 Task: Find the schedule for the last Metrorail Green Line train from Dadeland South to Palmetto.
Action: Mouse moved to (283, 75)
Screenshot: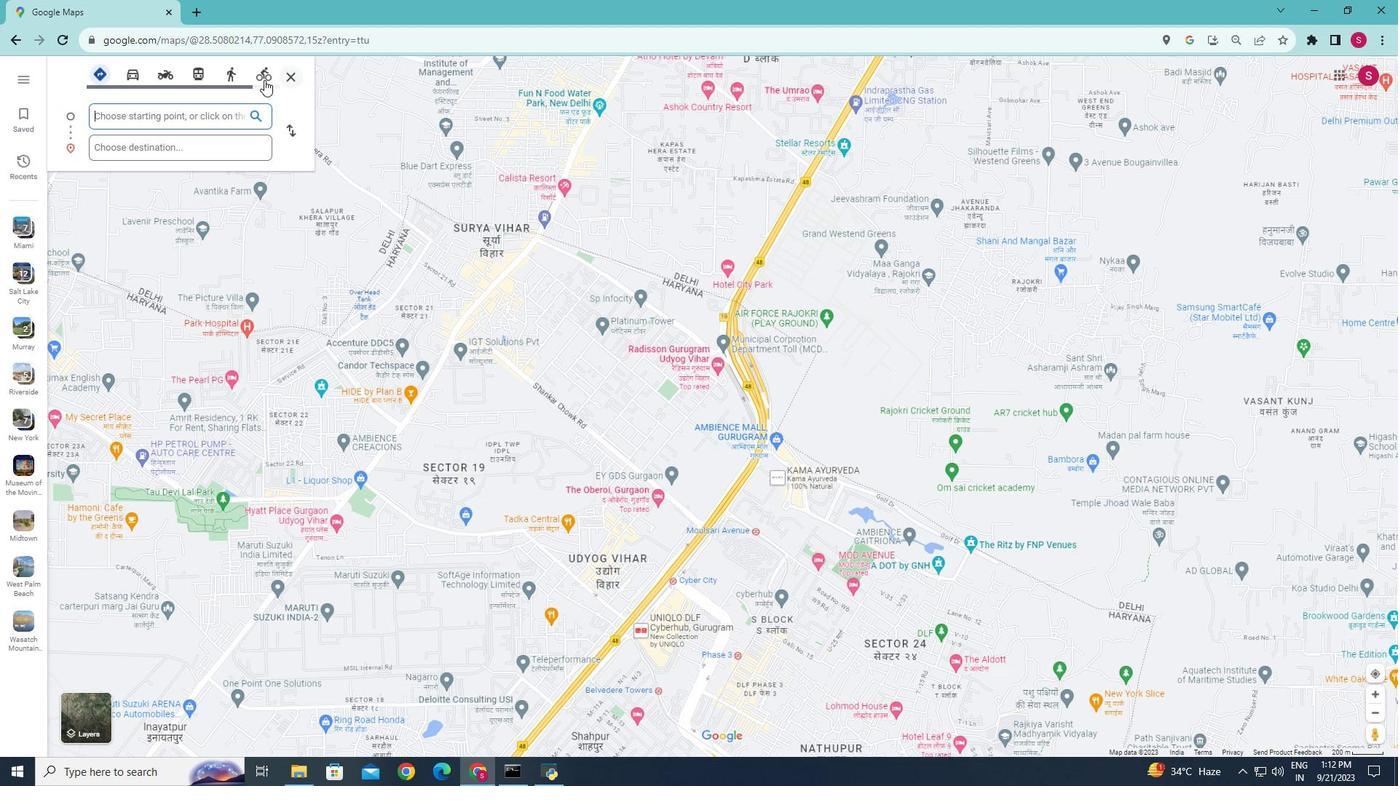 
Action: Mouse pressed left at (283, 75)
Screenshot: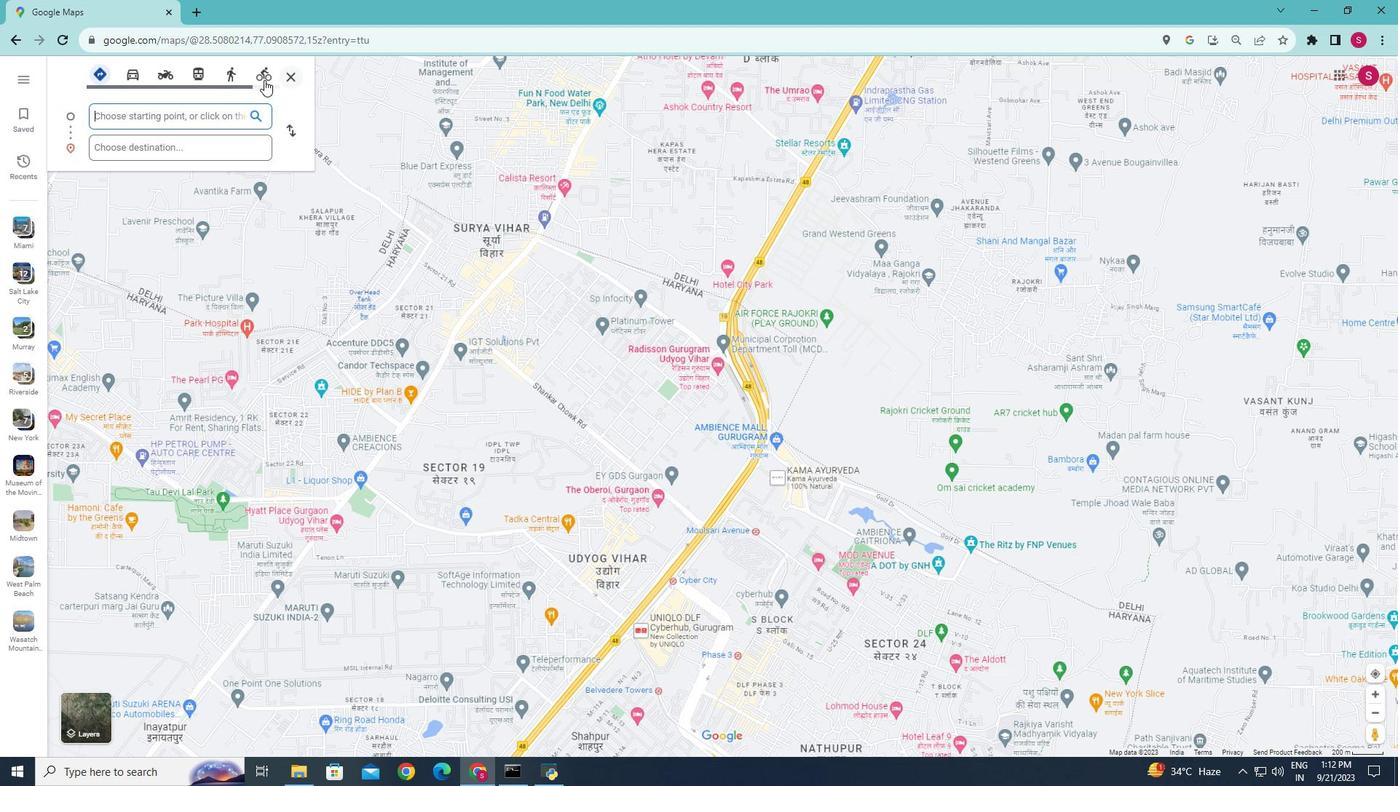 
Action: Mouse moved to (176, 115)
Screenshot: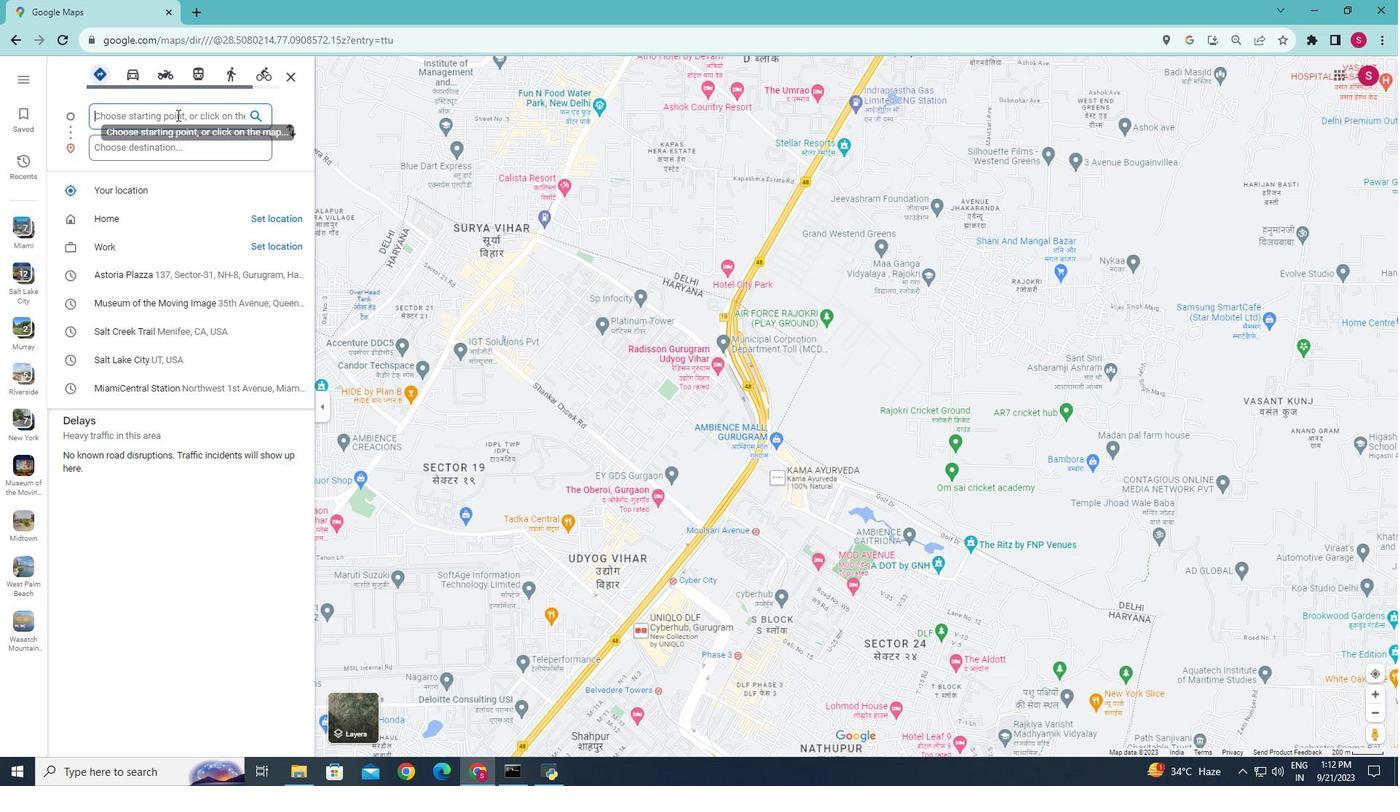 
Action: Mouse pressed left at (176, 115)
Screenshot: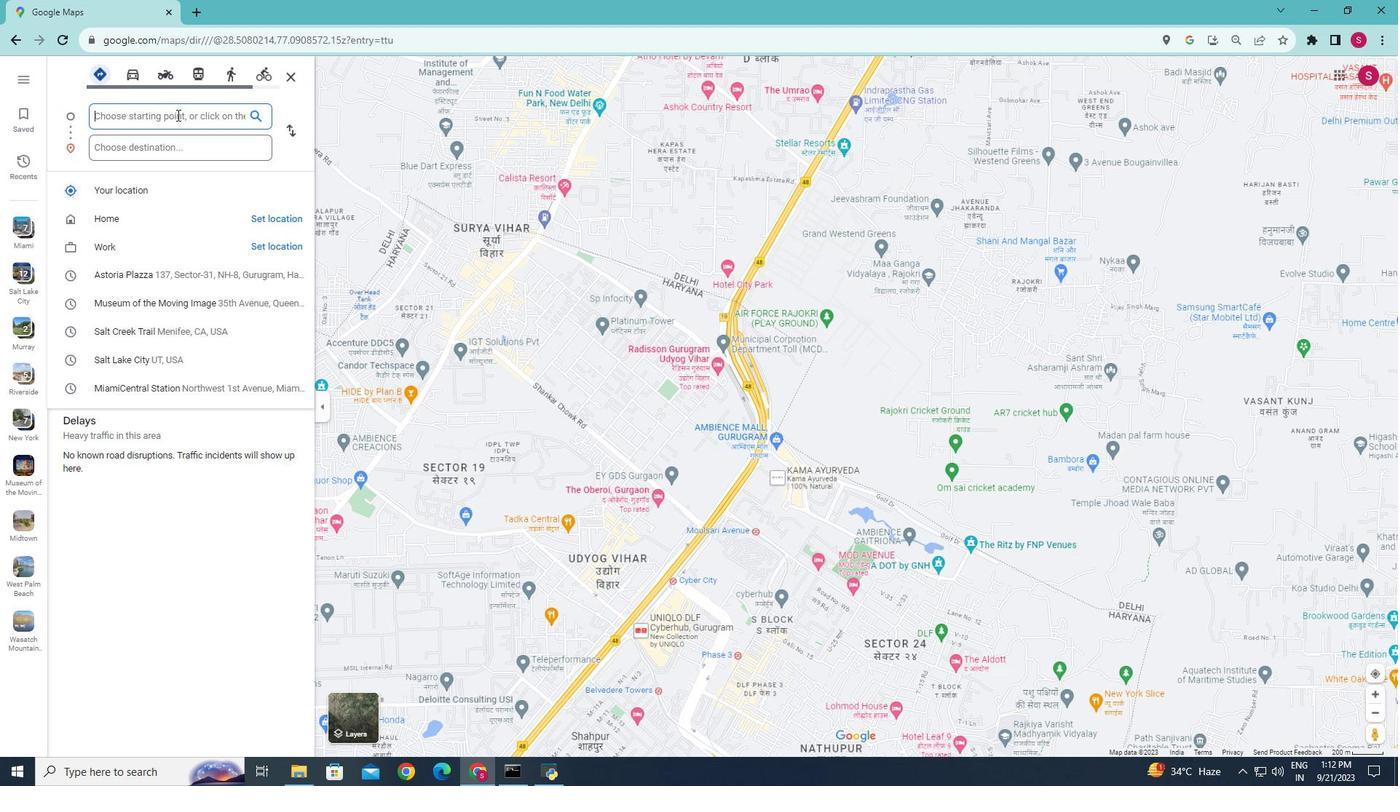 
Action: Key pressed <Key.caps_lock>D<Key.caps_lock>adeland<Key.space><Key.caps_lock>S<Key.caps_lock>outh
Screenshot: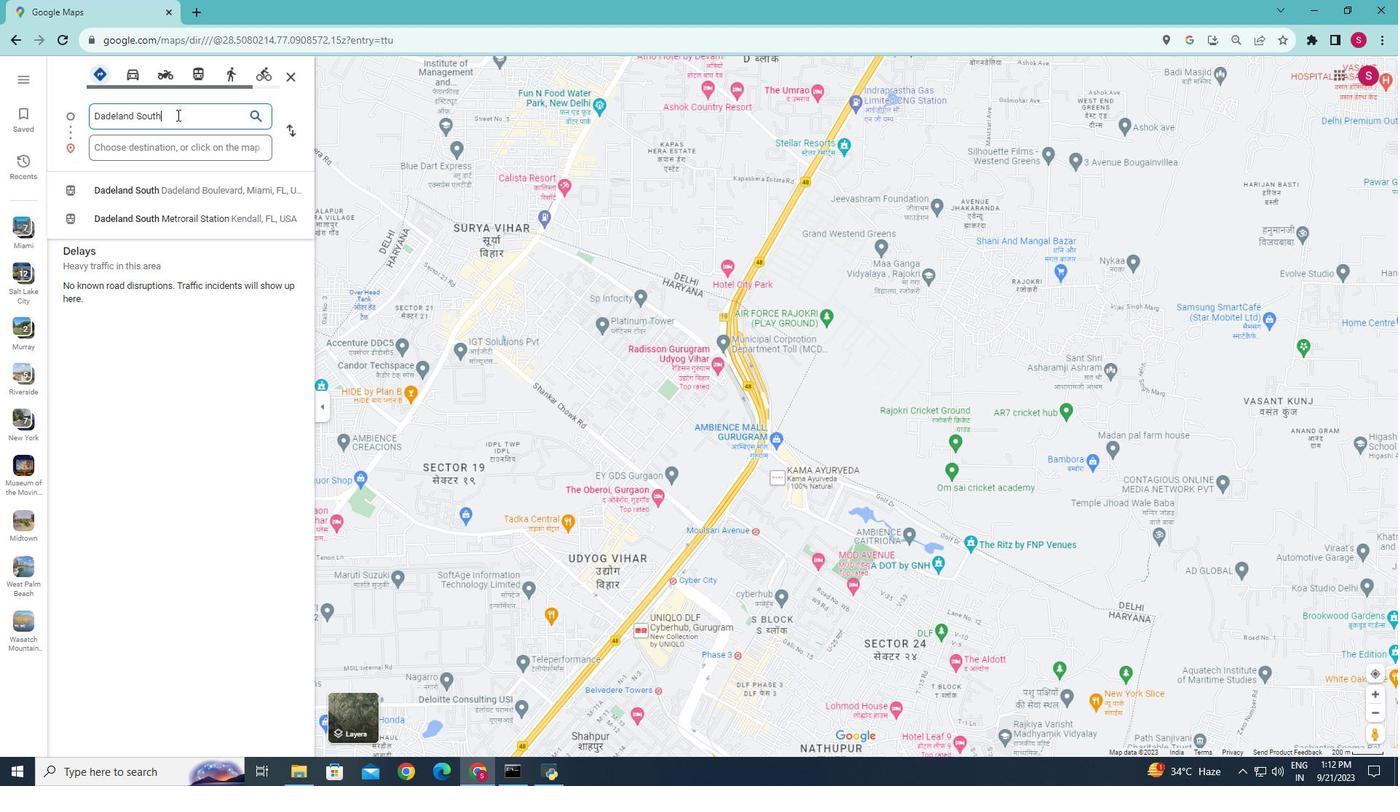 
Action: Mouse moved to (168, 144)
Screenshot: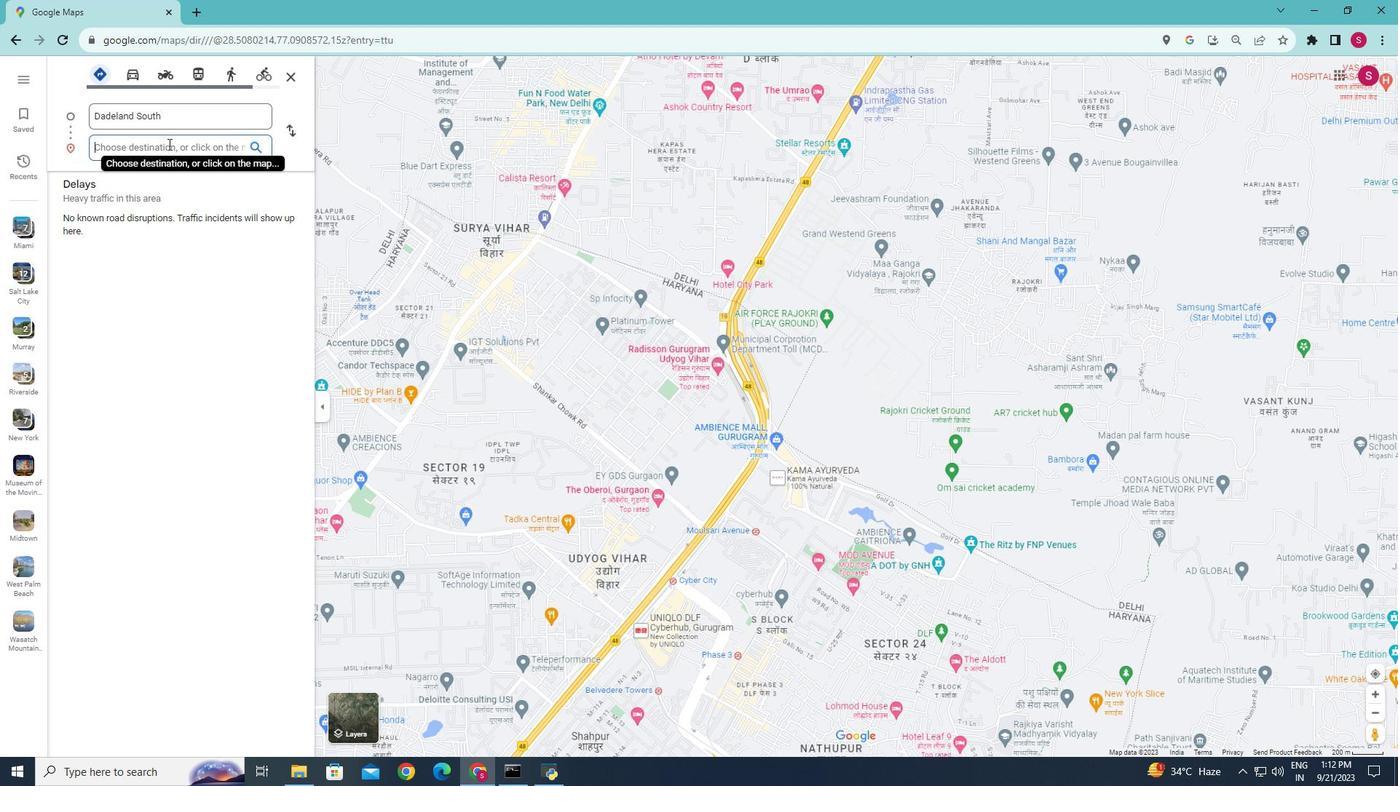 
Action: Mouse pressed left at (168, 144)
Screenshot: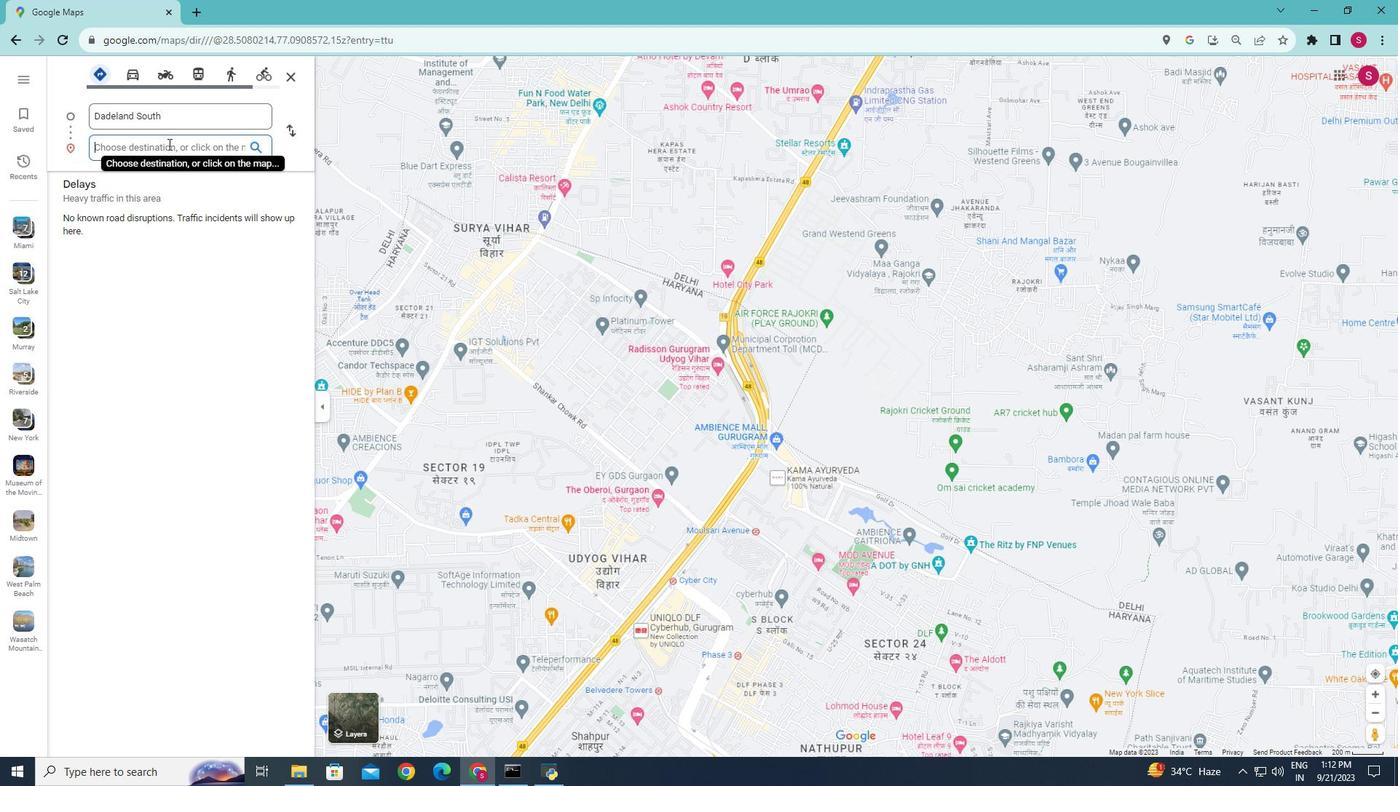
Action: Key pressed <Key.caps_lock>P<Key.caps_lock>almetto<Key.enter>
Screenshot: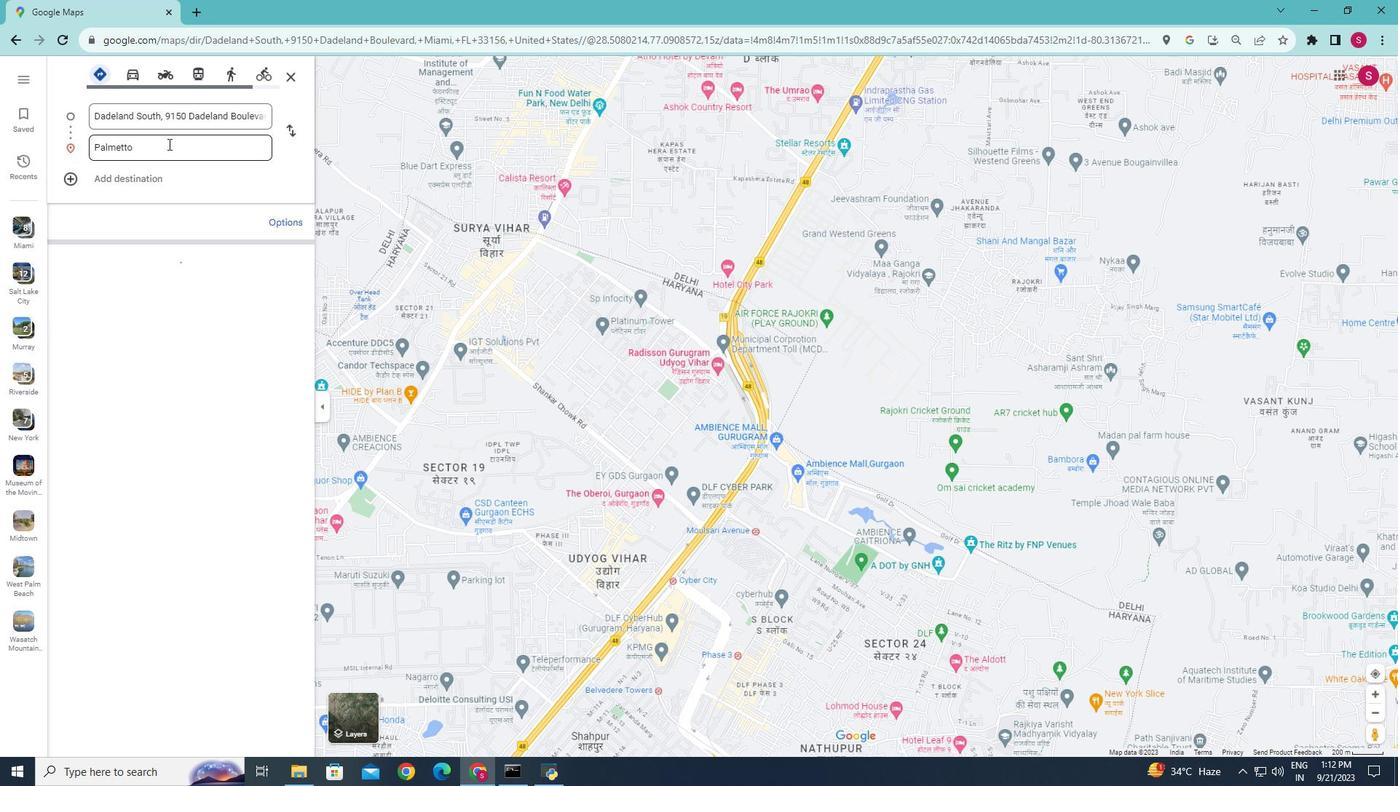 
Action: Mouse moved to (198, 80)
Screenshot: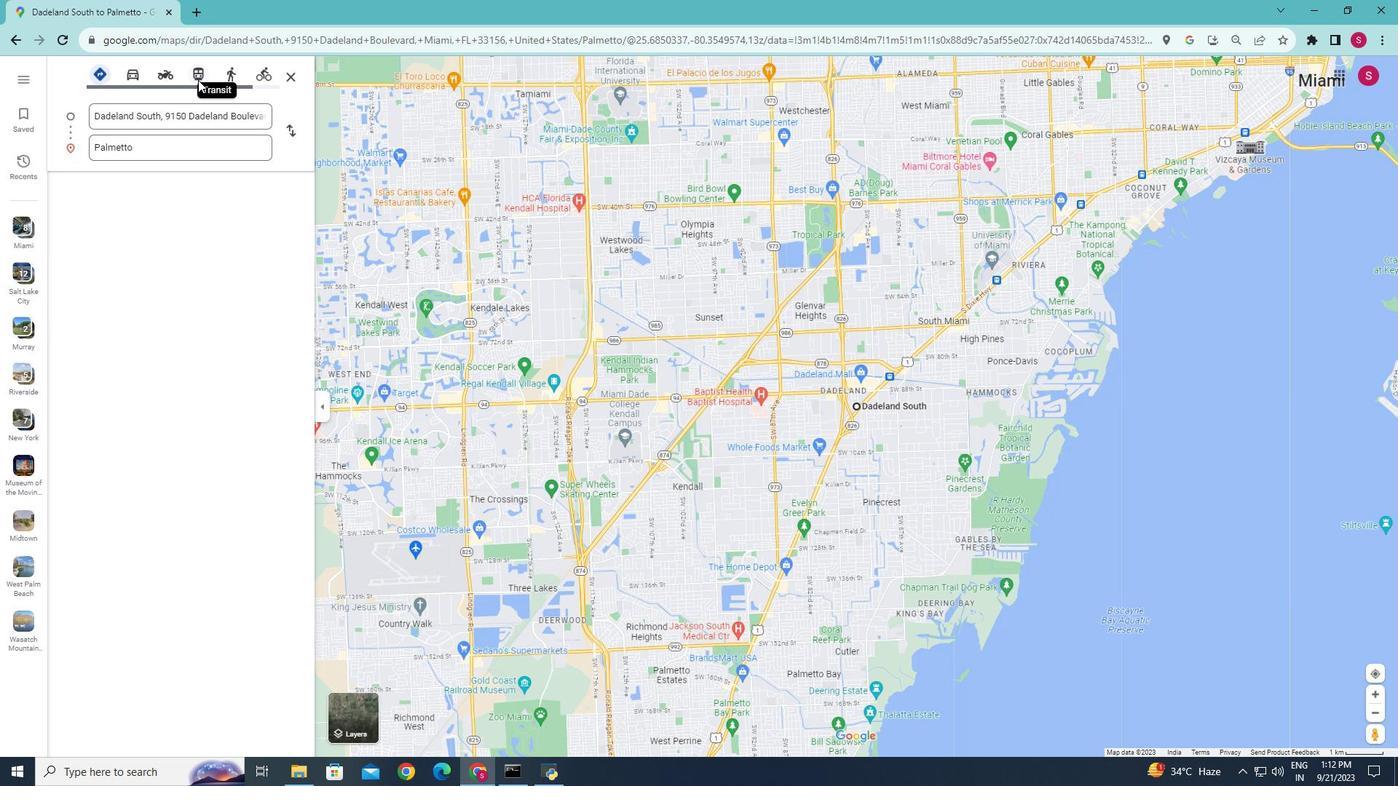 
Action: Mouse pressed left at (198, 80)
Screenshot: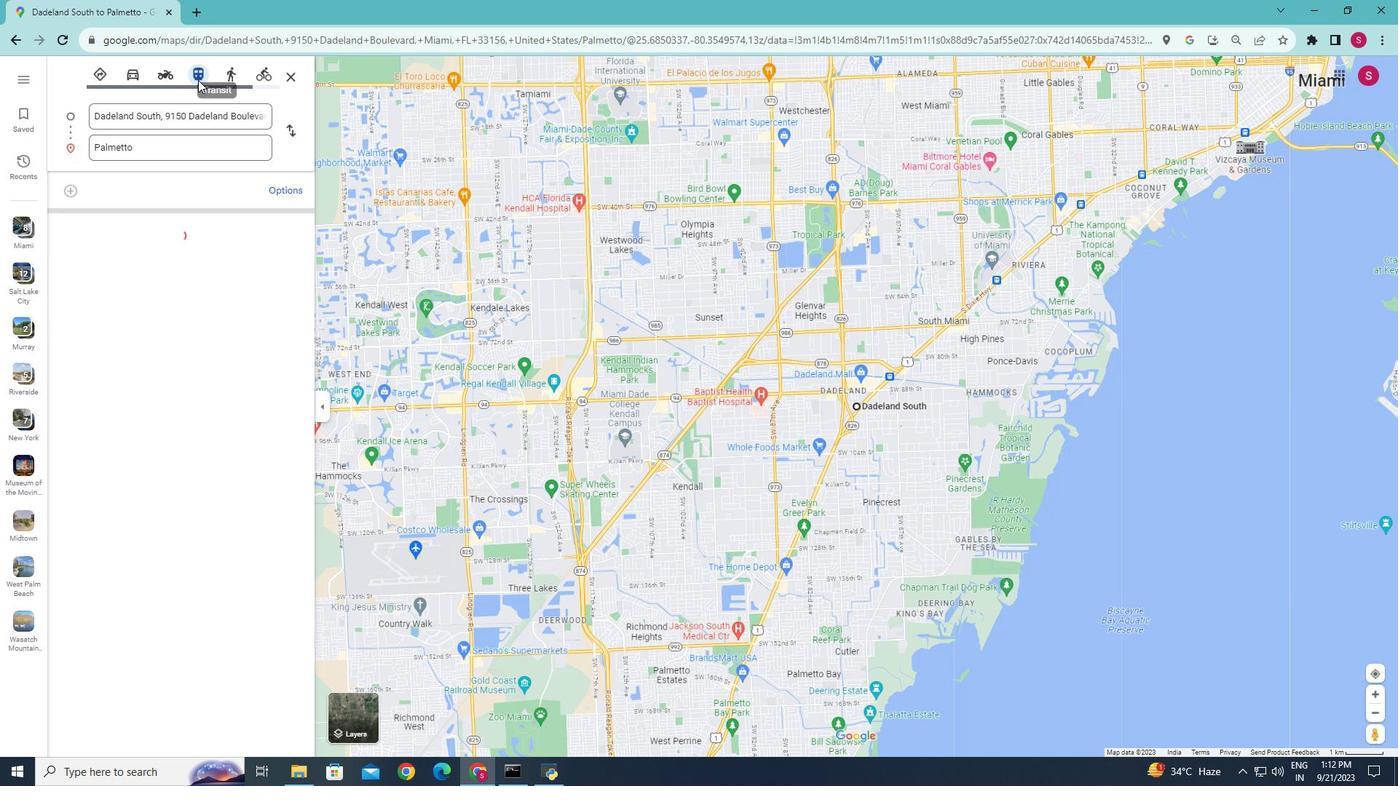 
Action: Mouse moved to (116, 357)
Screenshot: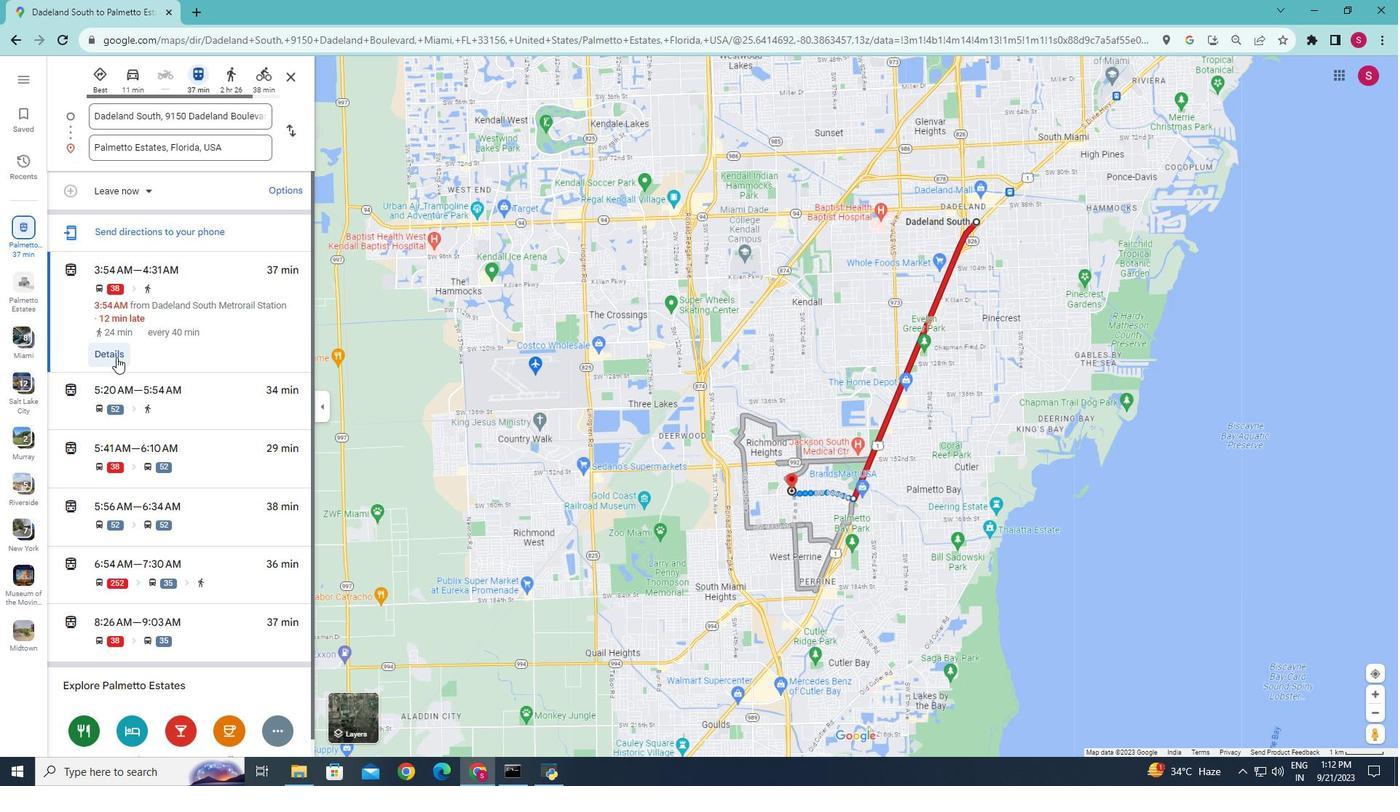 
Action: Mouse pressed left at (116, 357)
Screenshot: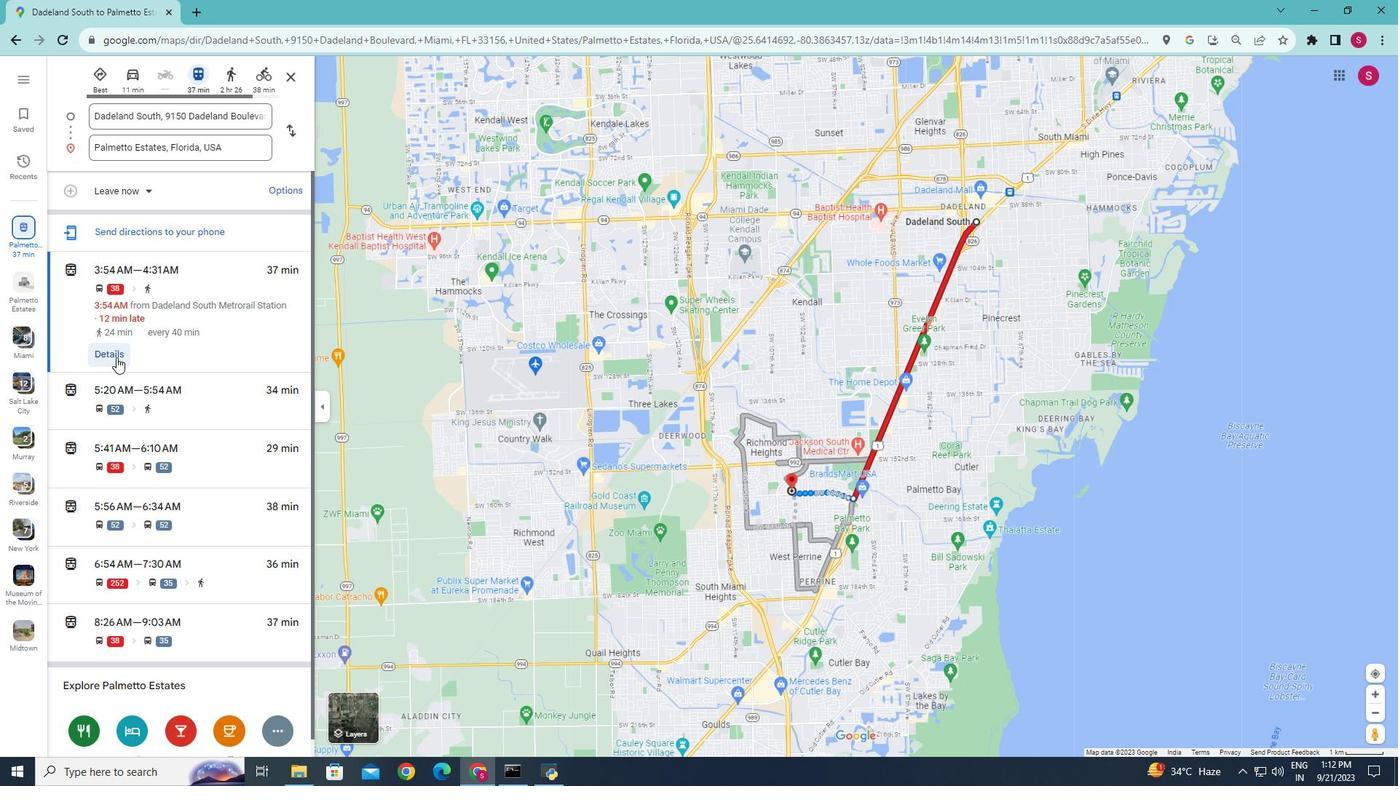 
Action: Mouse moved to (234, 366)
Screenshot: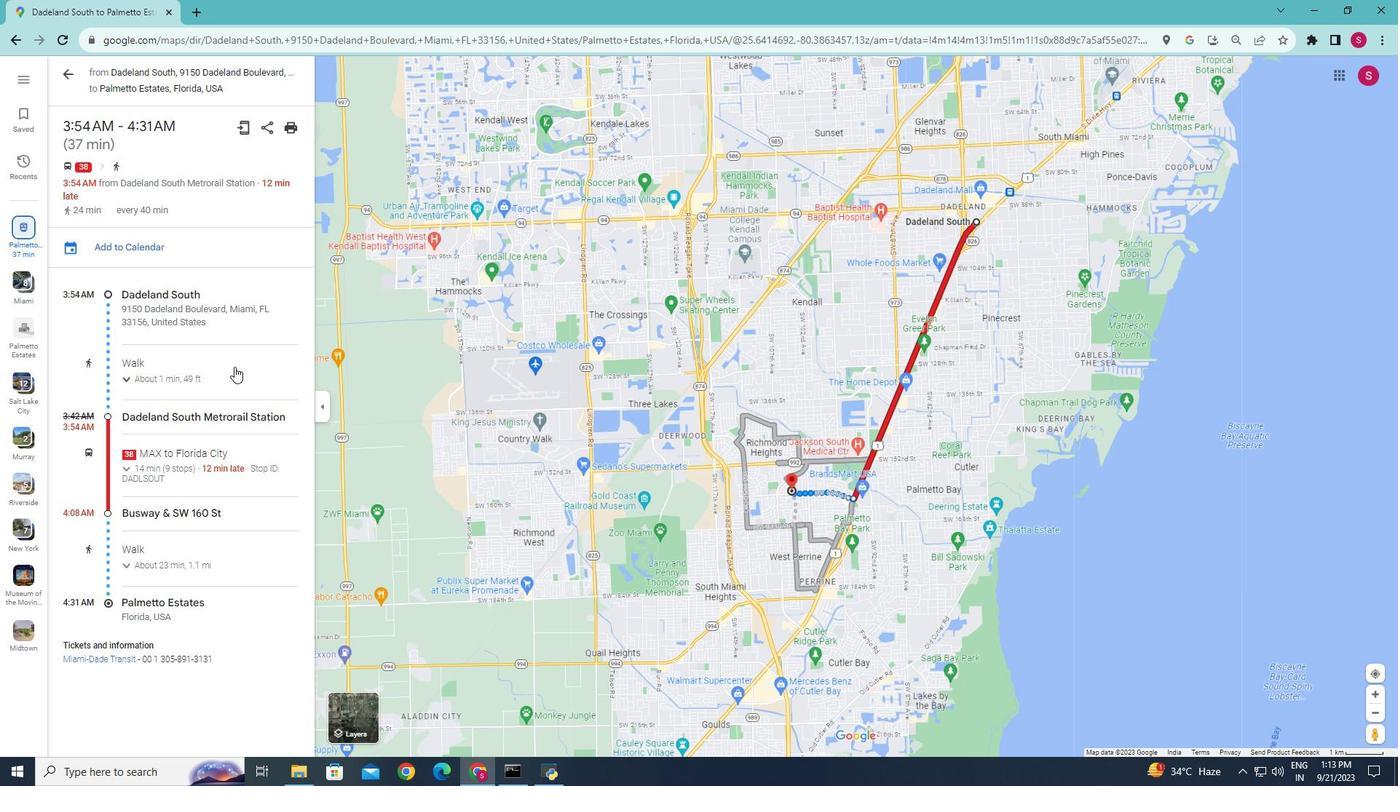 
Action: Mouse scrolled (234, 366) with delta (0, 0)
Screenshot: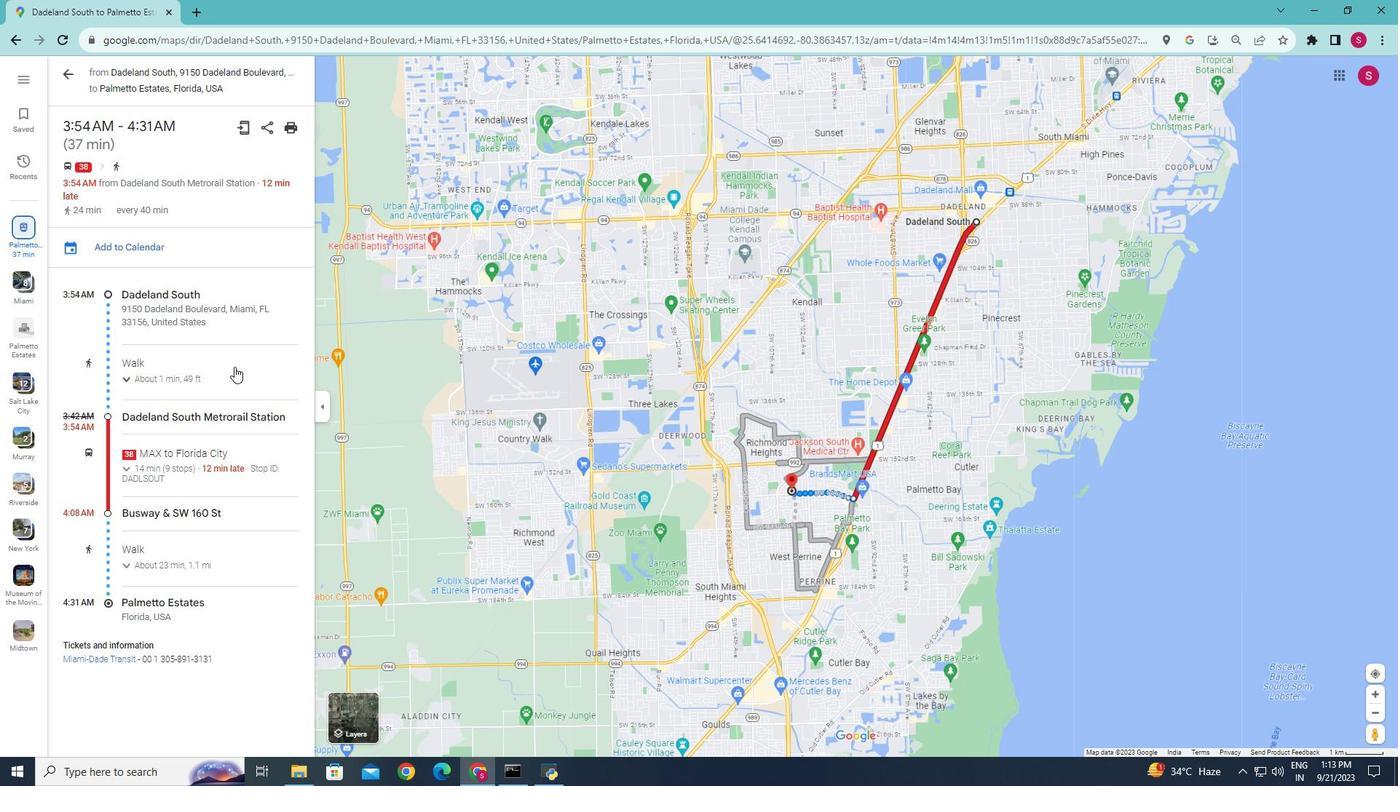 
Action: Mouse moved to (179, 430)
Screenshot: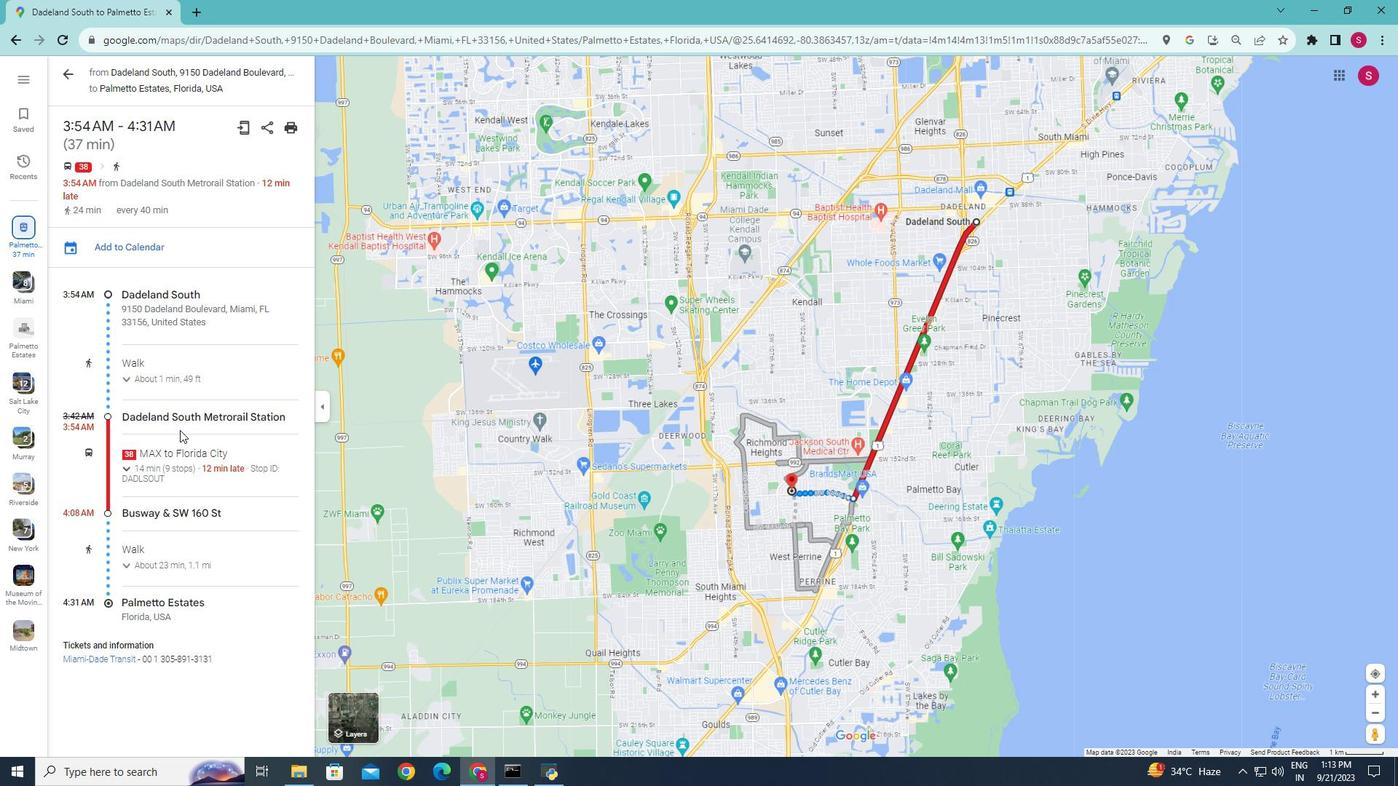 
Action: Mouse scrolled (179, 429) with delta (0, 0)
Screenshot: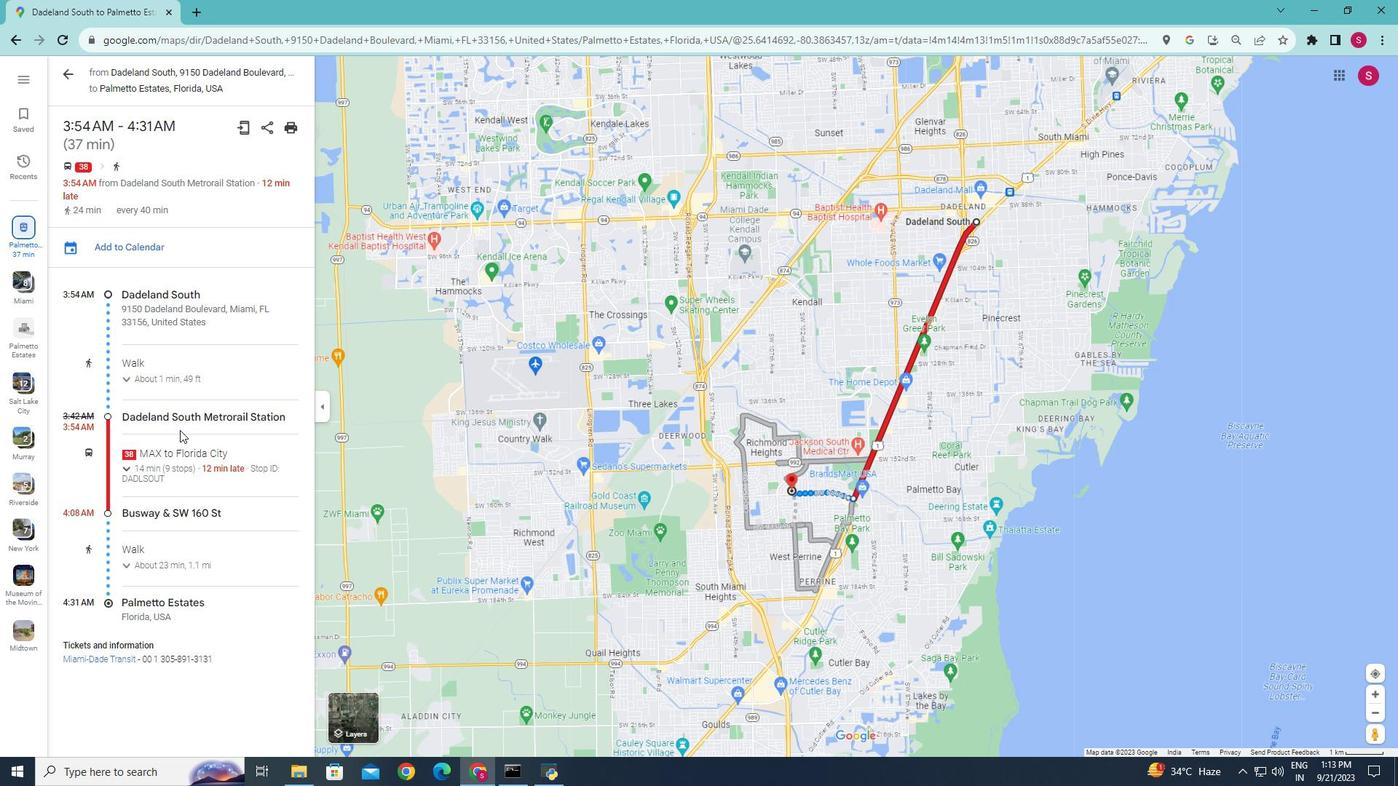 
Action: Mouse scrolled (179, 429) with delta (0, 0)
Screenshot: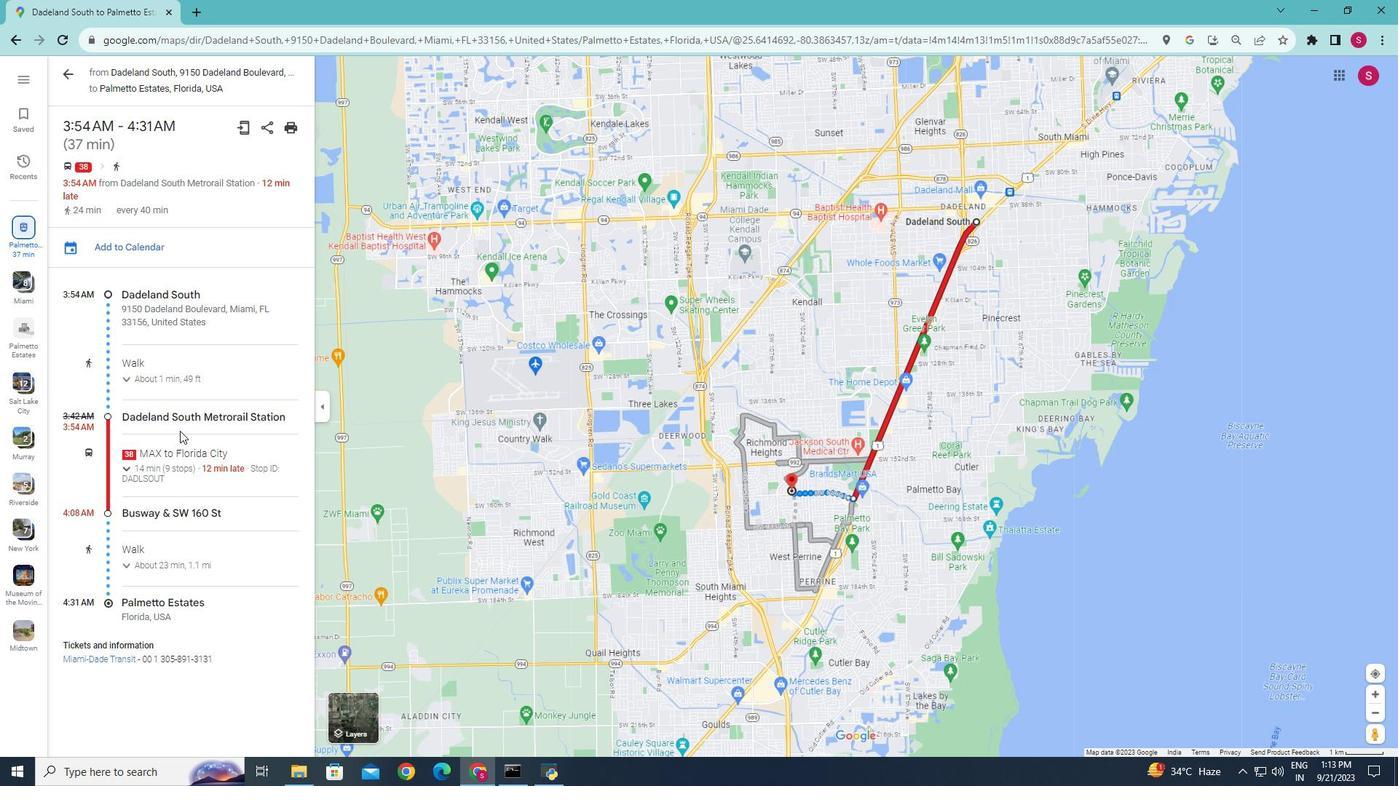 
Action: Mouse moved to (179, 431)
Screenshot: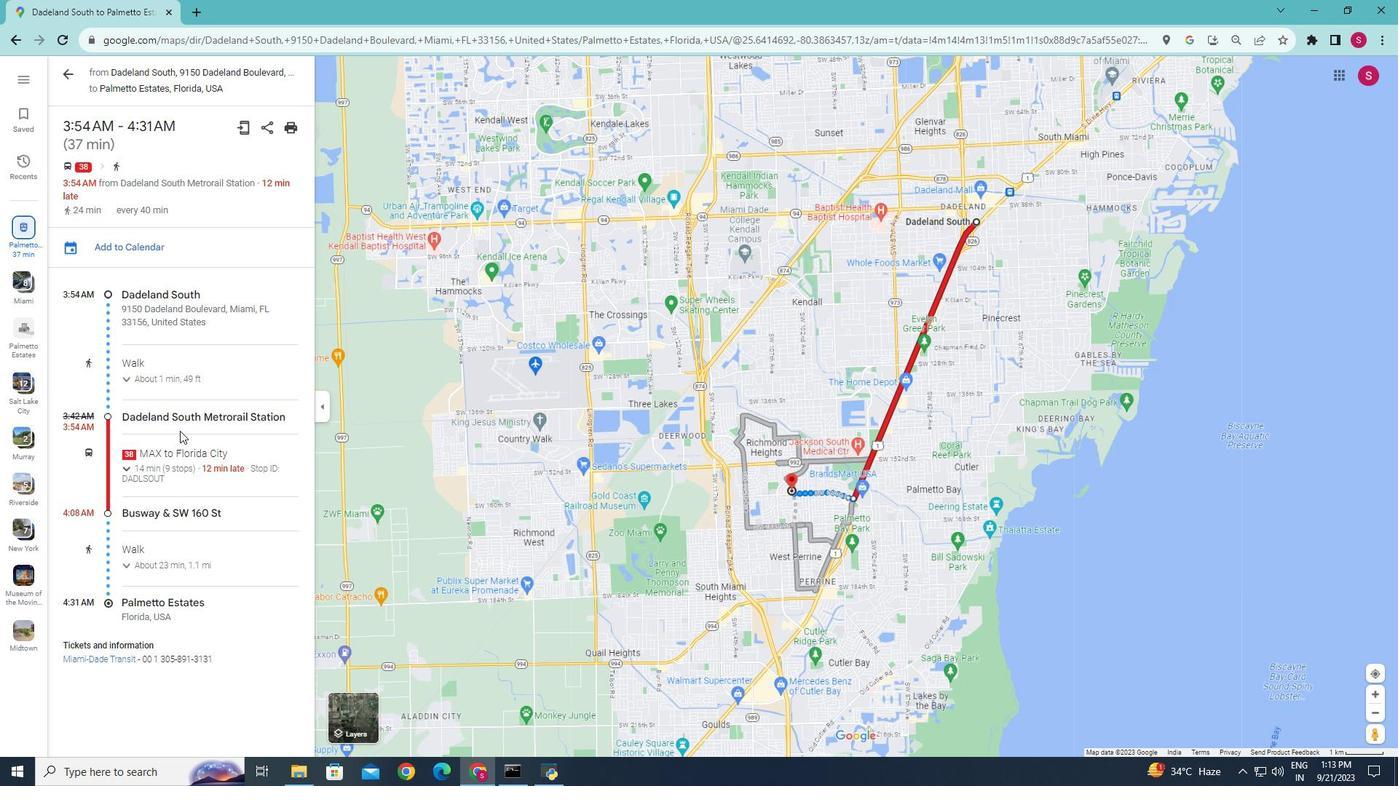 
Action: Mouse scrolled (179, 430) with delta (0, 0)
Screenshot: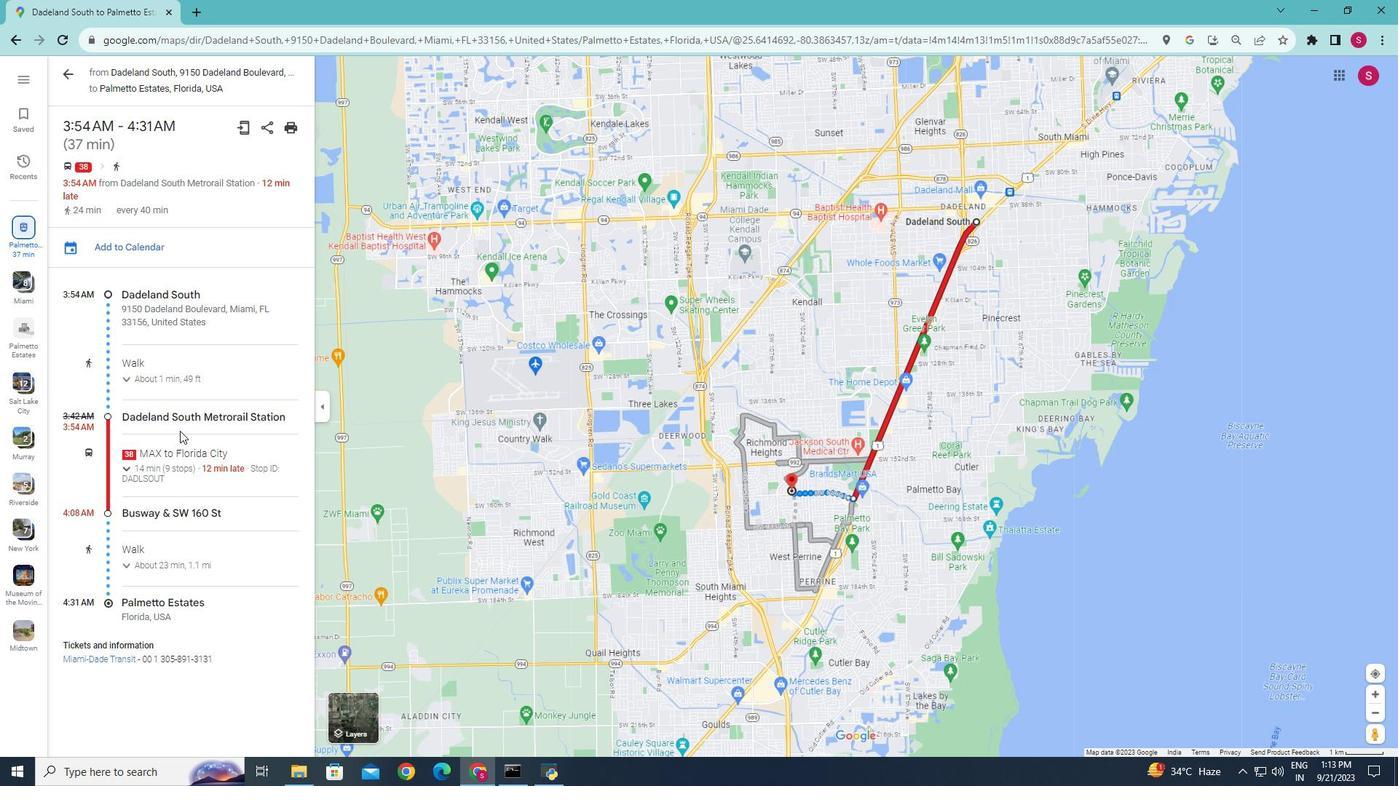 
Action: Mouse moved to (71, 75)
Screenshot: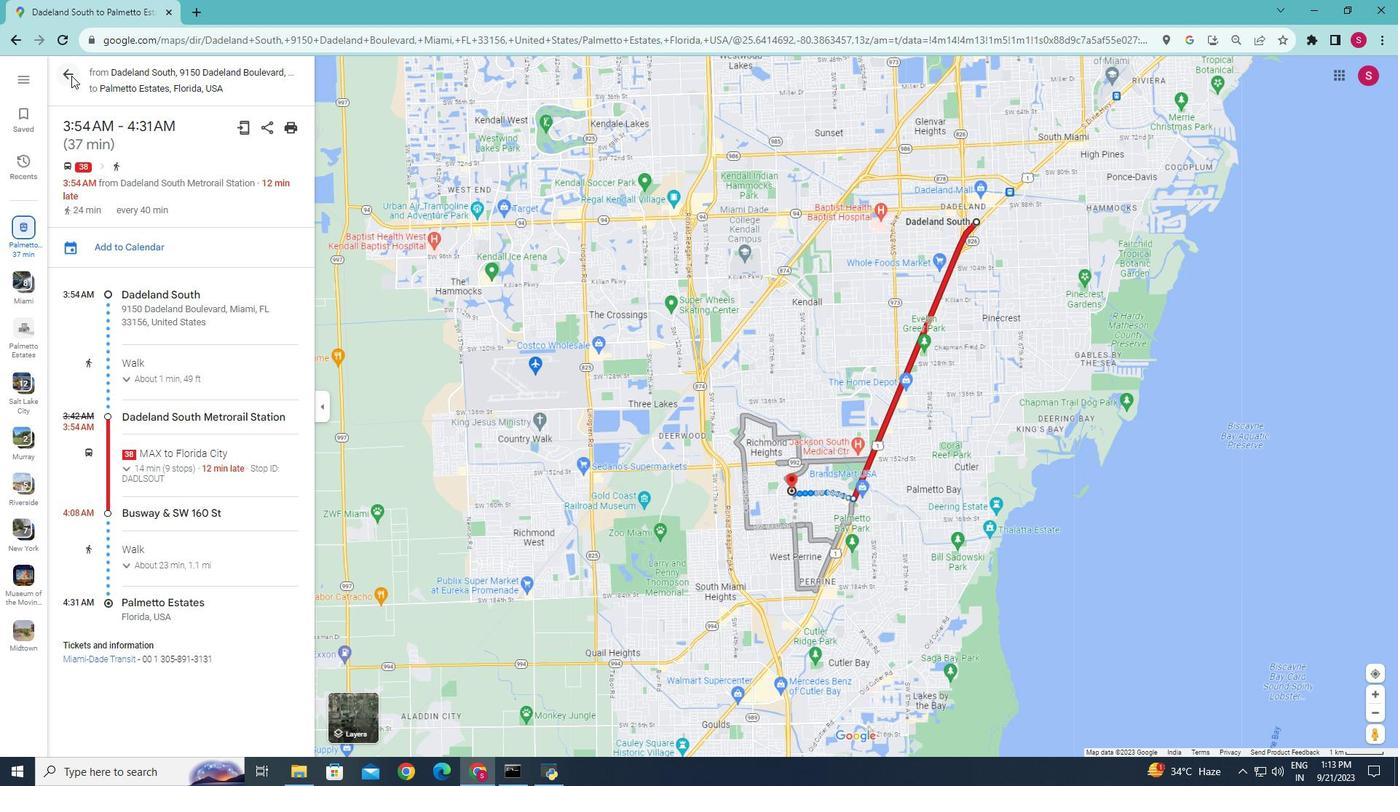 
Action: Mouse pressed left at (71, 75)
Screenshot: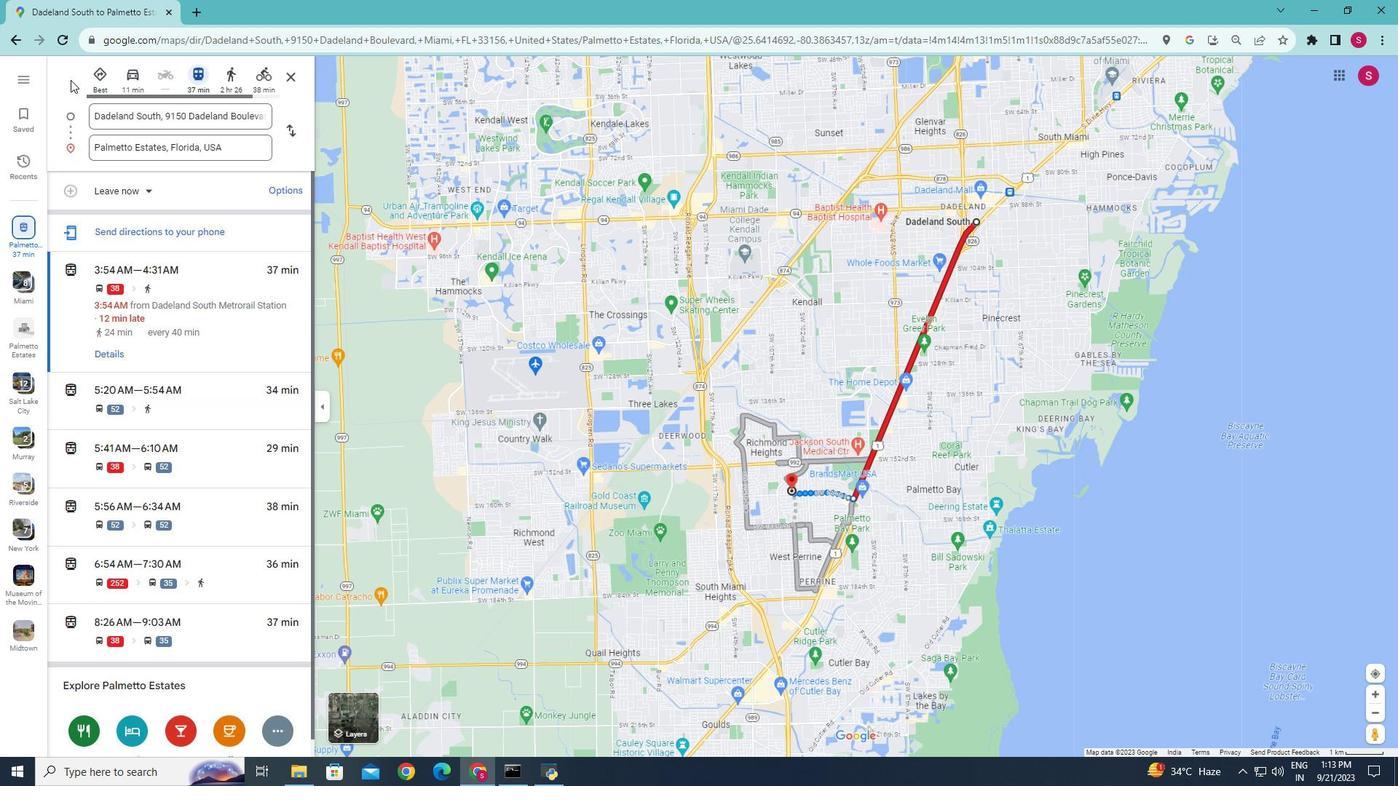 
Action: Mouse moved to (158, 393)
Screenshot: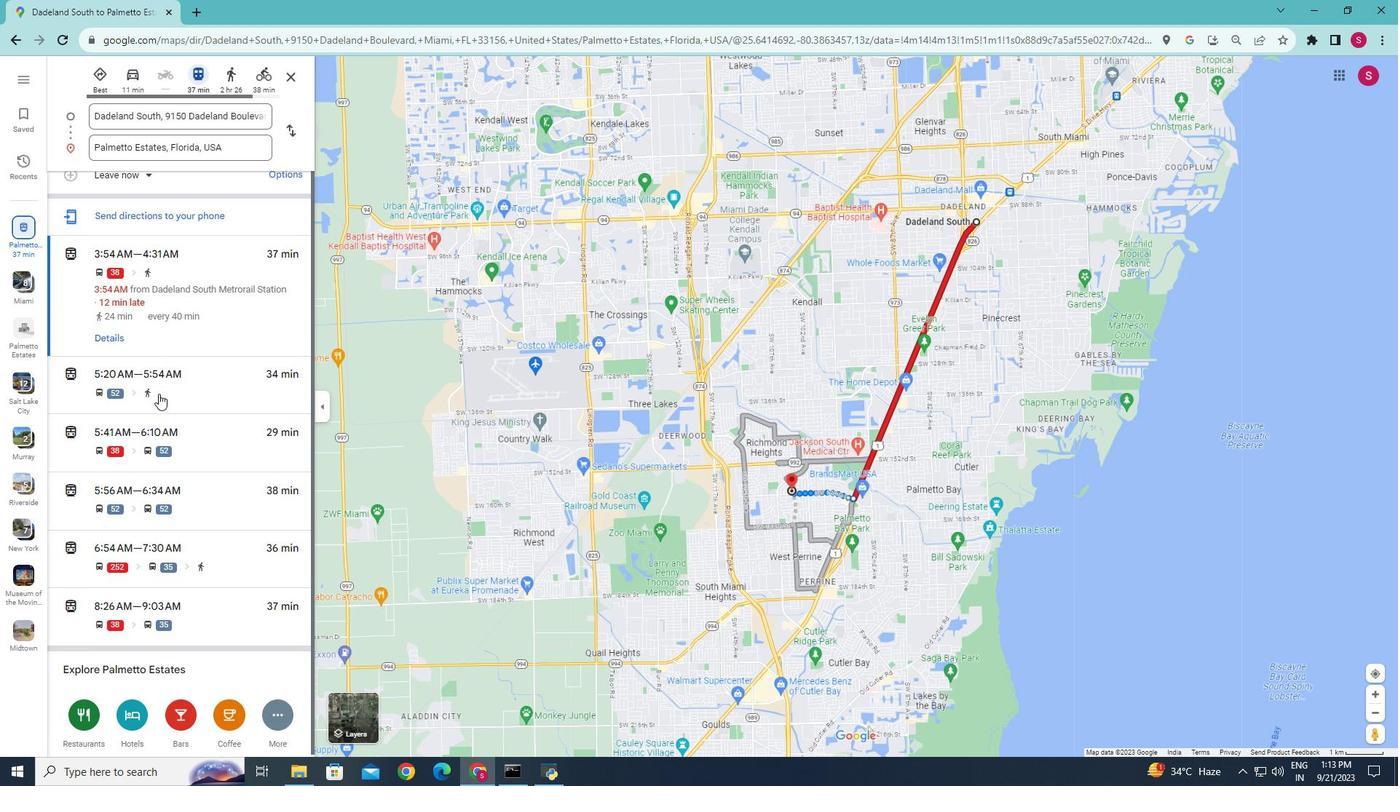 
Action: Mouse scrolled (158, 393) with delta (0, 0)
Screenshot: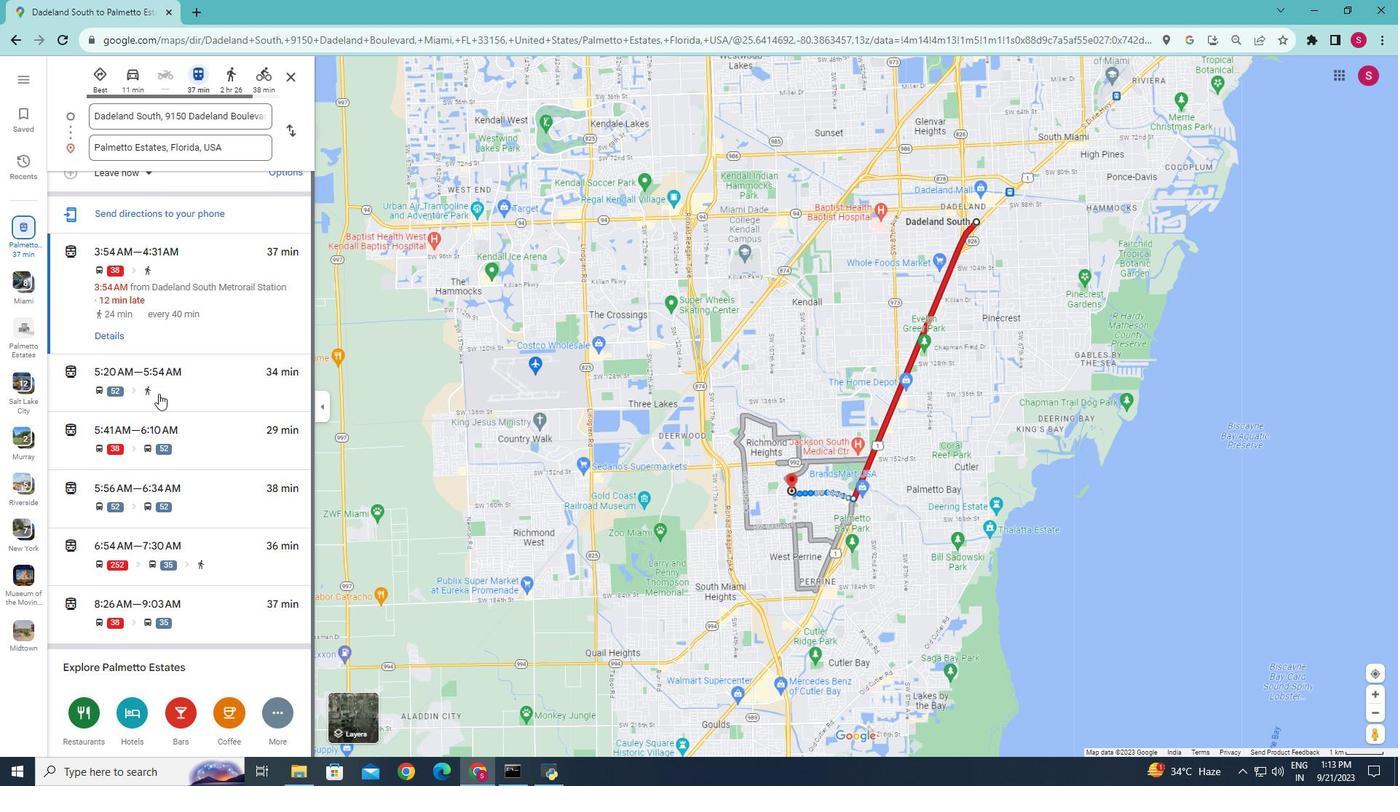 
Action: Mouse scrolled (158, 393) with delta (0, 0)
Screenshot: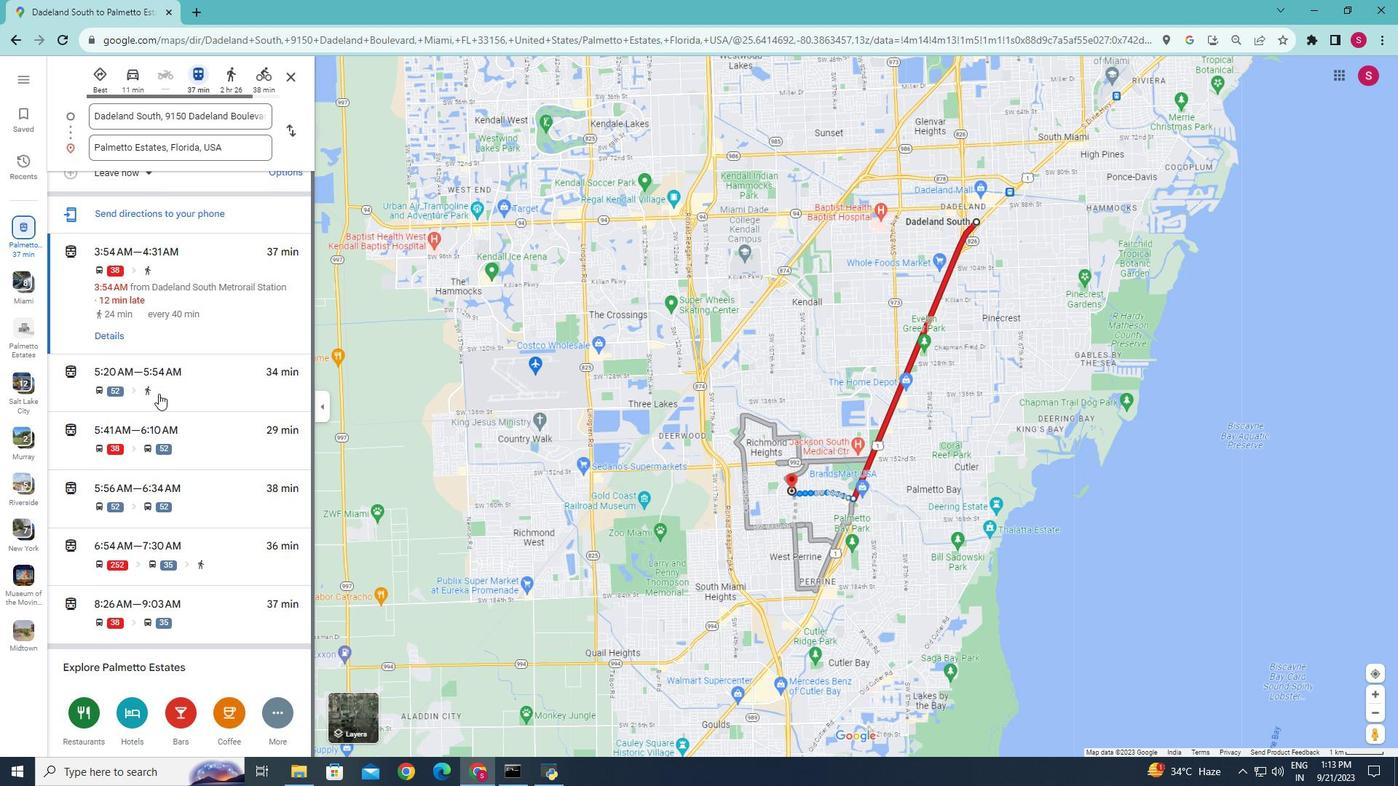 
Action: Mouse moved to (223, 521)
Screenshot: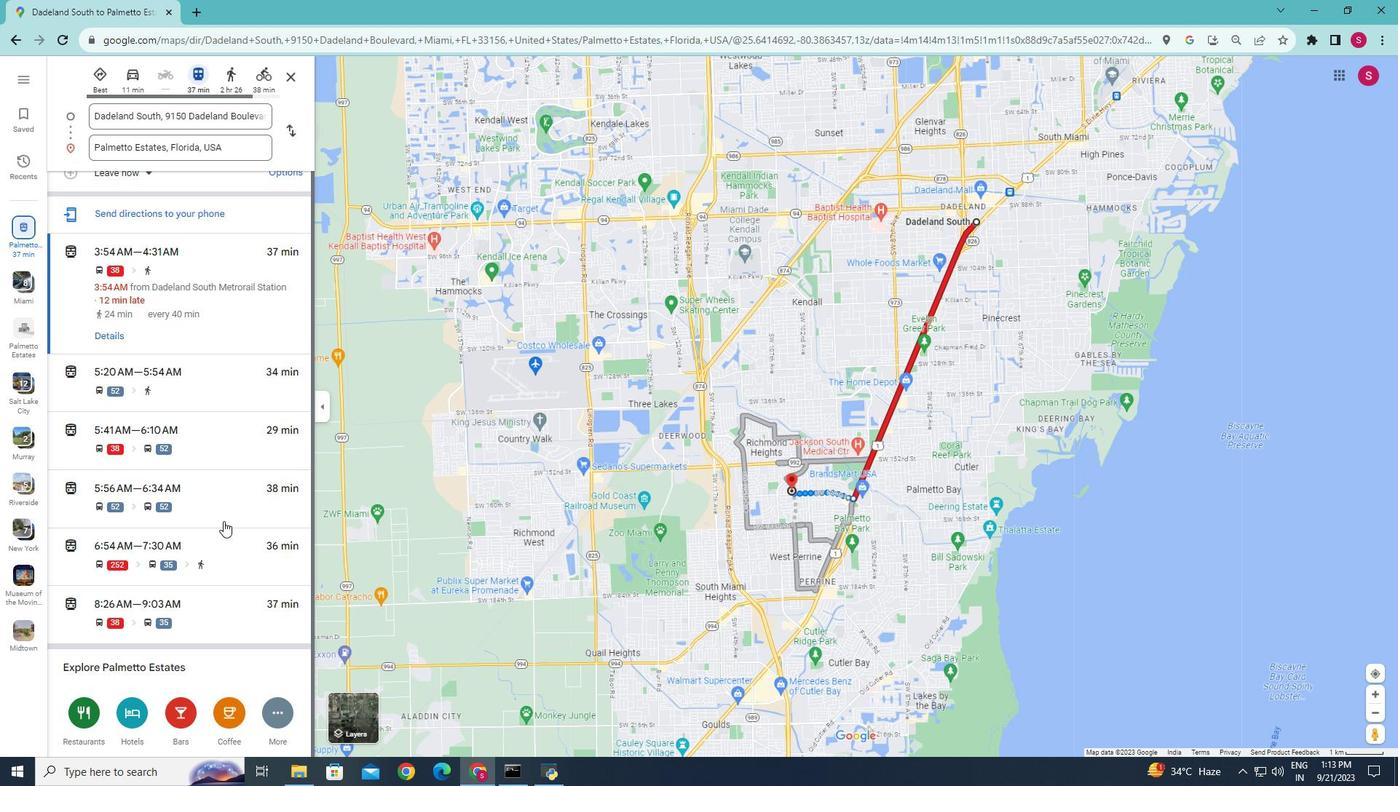 
Action: Mouse scrolled (223, 520) with delta (0, 0)
Screenshot: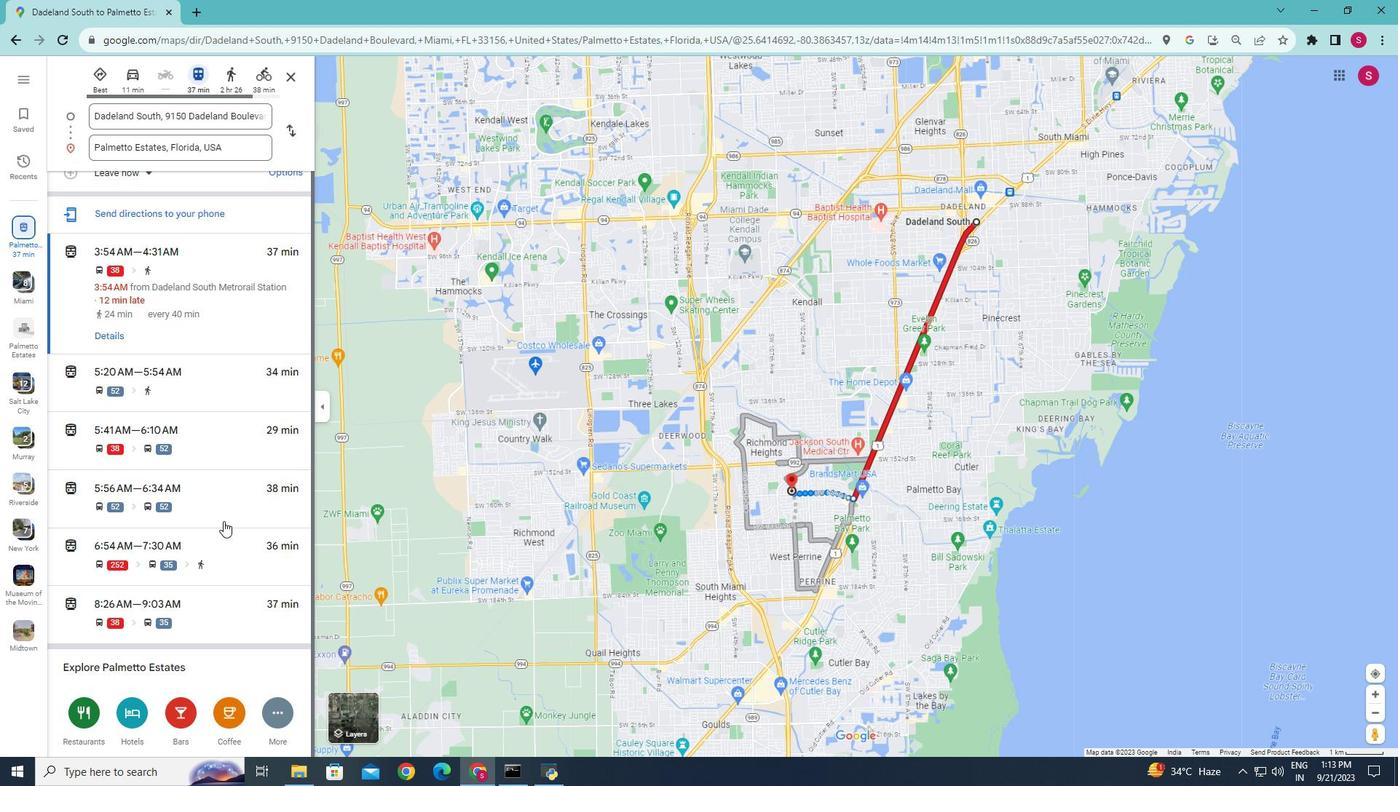 
Action: Mouse moved to (211, 527)
Screenshot: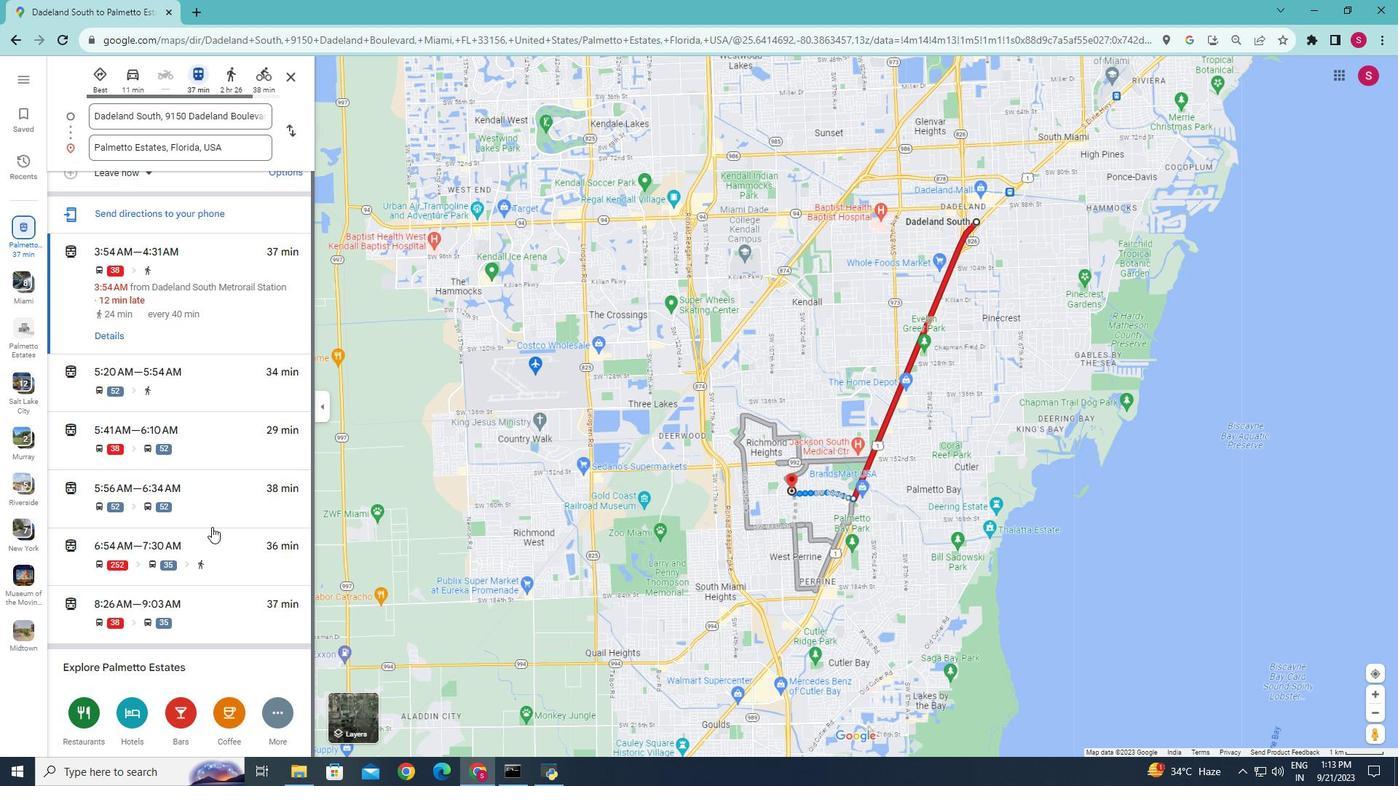 
Action: Mouse scrolled (211, 526) with delta (0, 0)
Screenshot: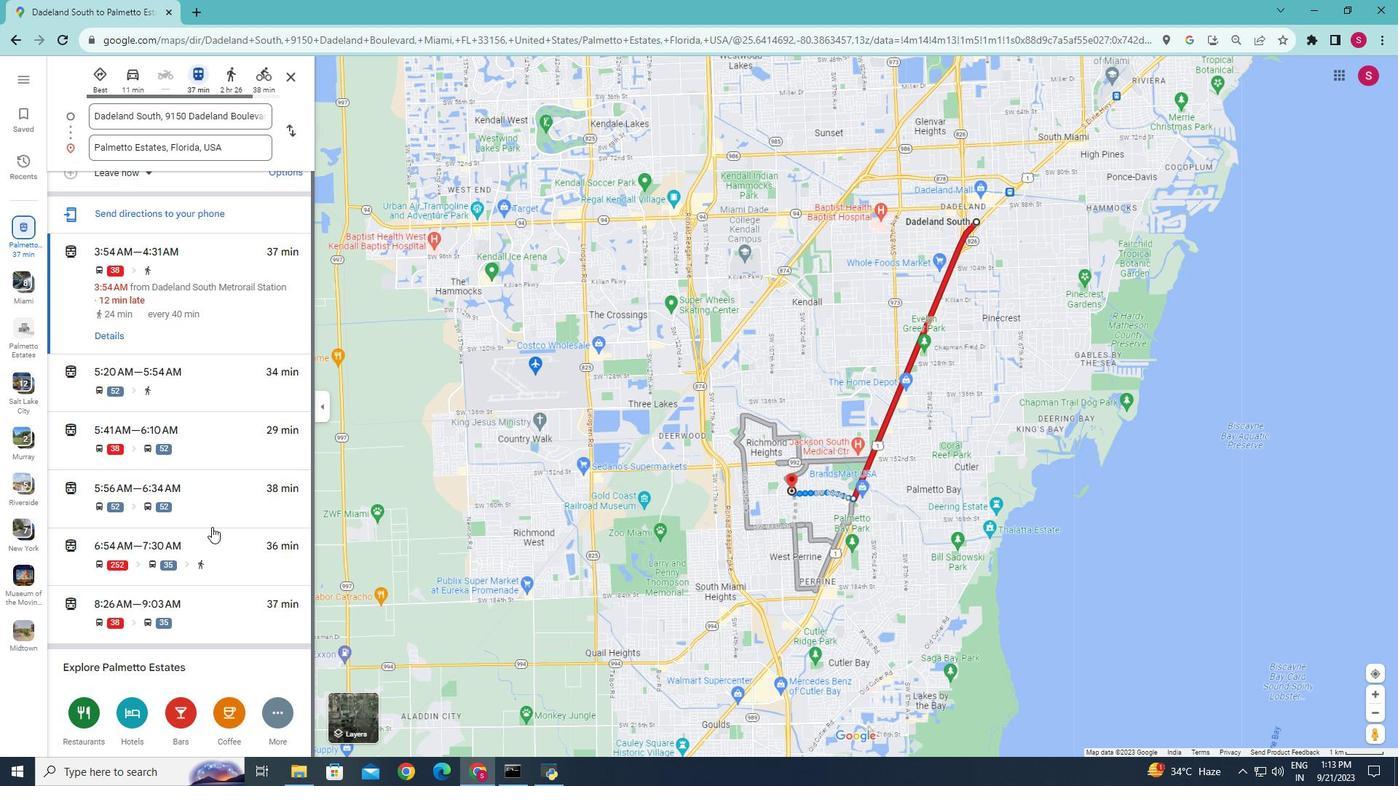 
Action: Mouse moved to (267, 509)
Screenshot: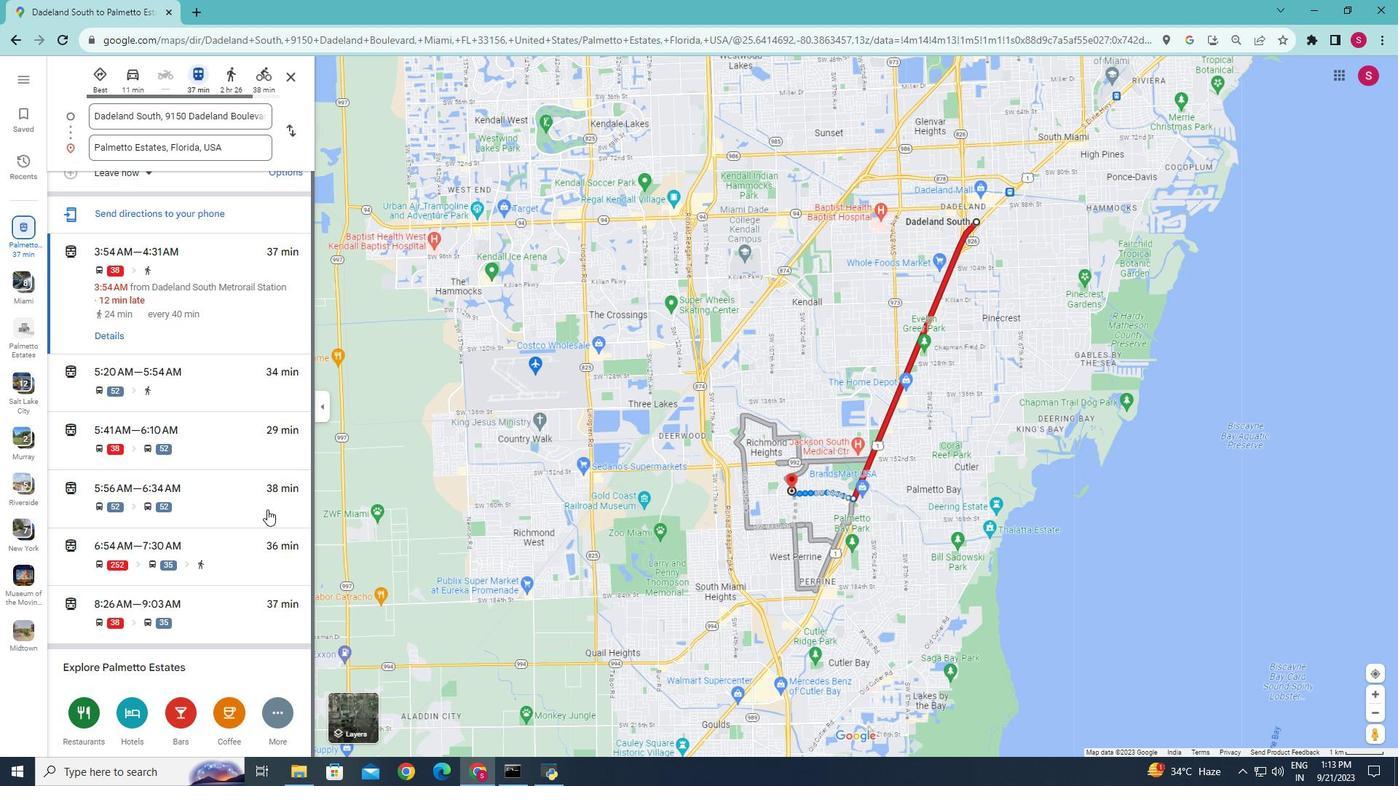 
Action: Mouse scrolled (267, 510) with delta (0, 0)
Screenshot: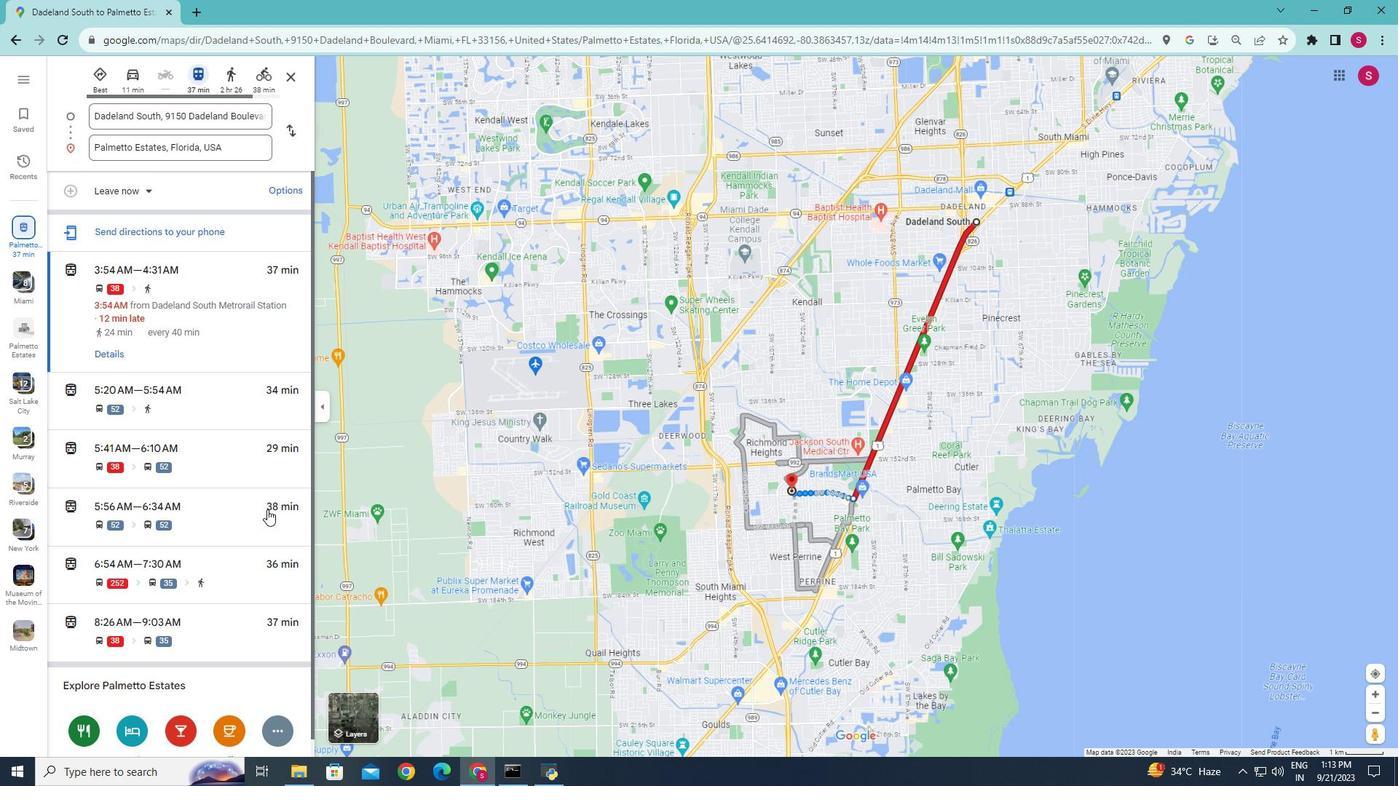 
Action: Mouse scrolled (267, 510) with delta (0, 0)
Screenshot: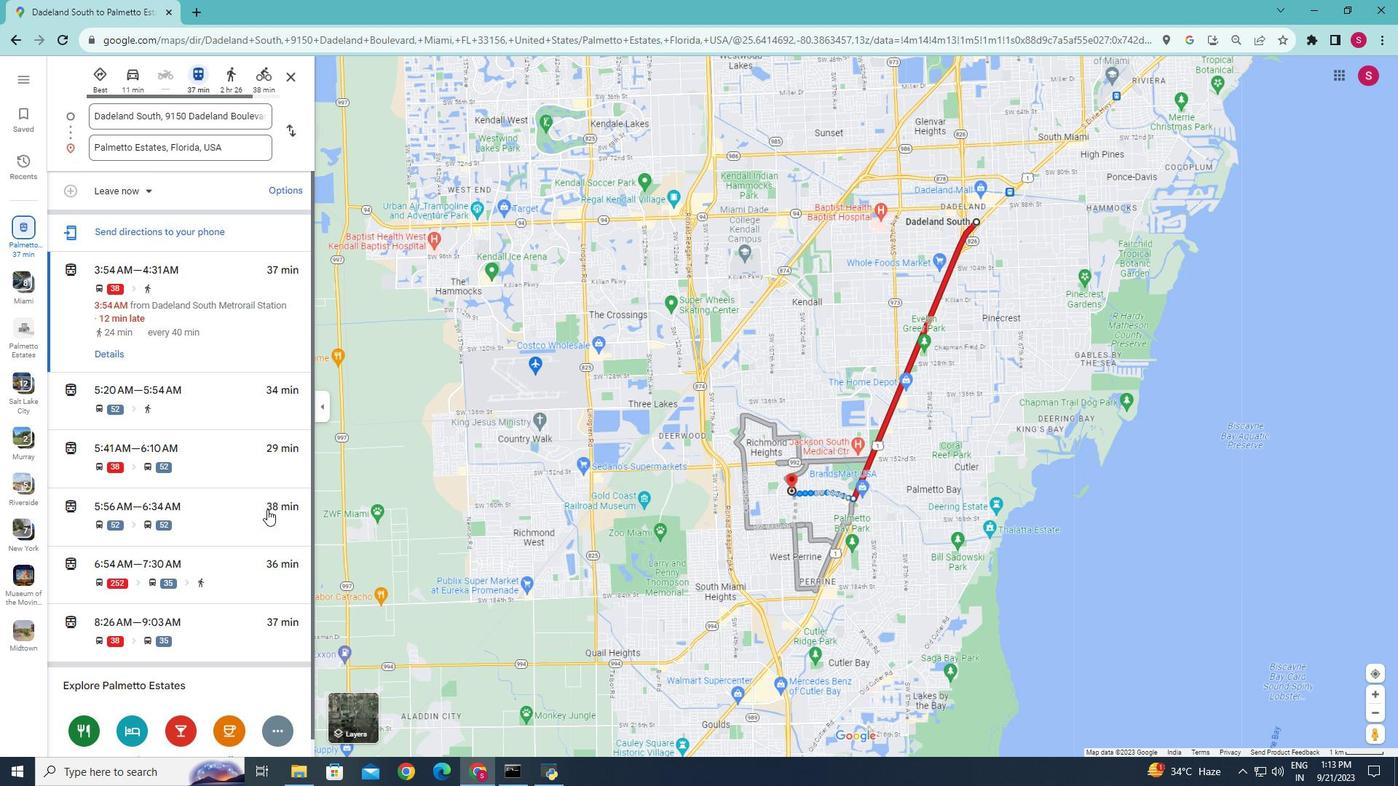 
Action: Mouse scrolled (267, 510) with delta (0, 0)
Screenshot: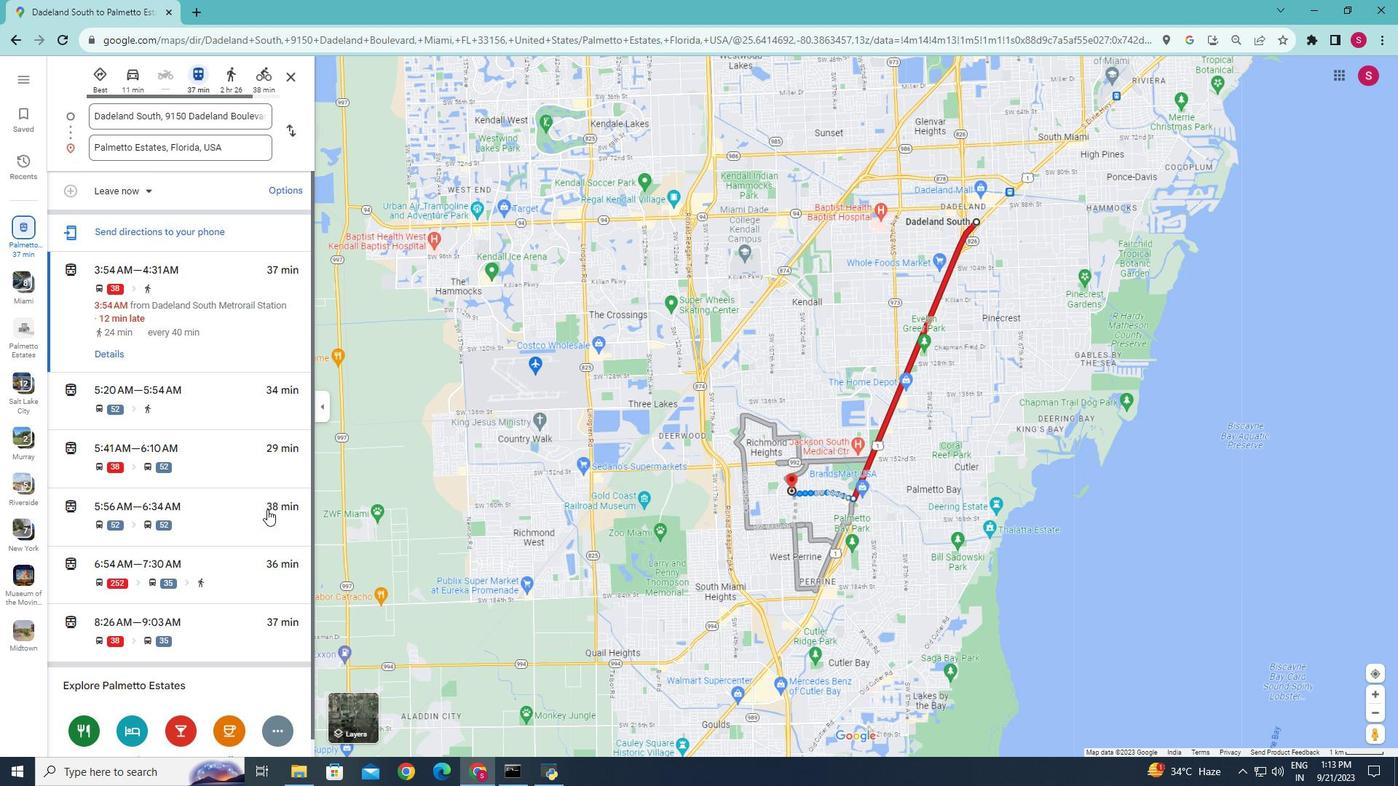 
